 Task: Search one way flight ticket for 4 adults, 2 children, 2 infants in seat and 1 infant on lap in premium economy from State College: University Park Airport to Raleigh: Raleigh-durham International Airport on 8-5-2023. Number of bags: 1 carry on bag. Outbound departure time preference is 10:45.
Action: Mouse moved to (282, 244)
Screenshot: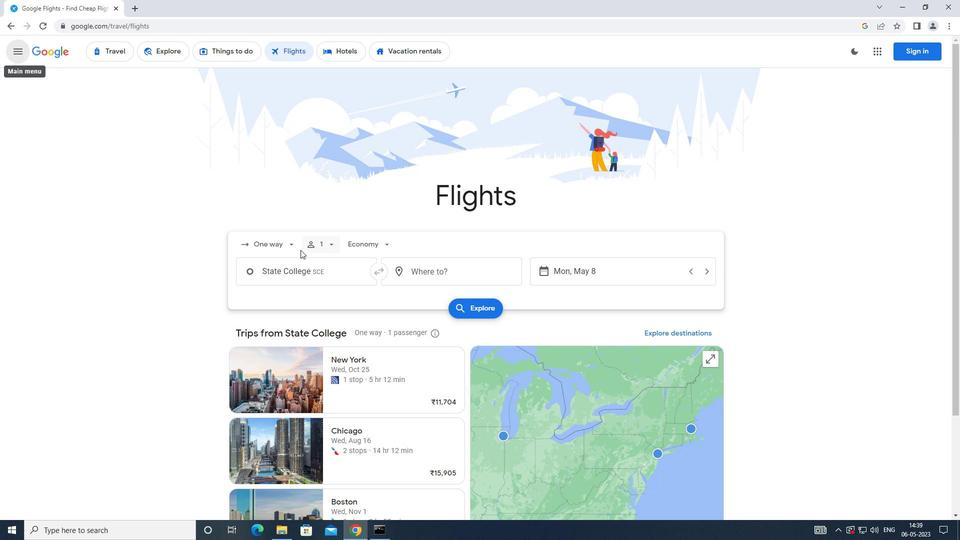 
Action: Mouse pressed left at (282, 244)
Screenshot: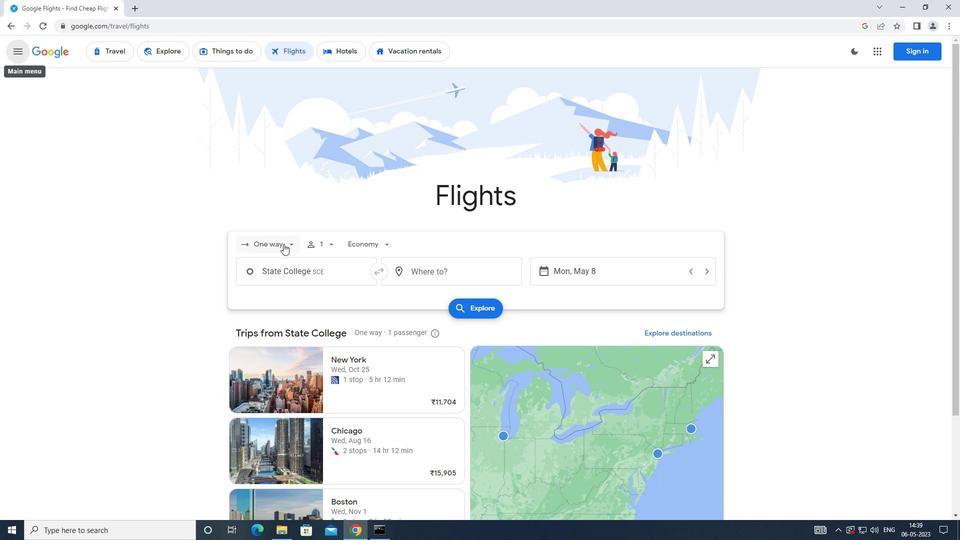 
Action: Mouse moved to (287, 291)
Screenshot: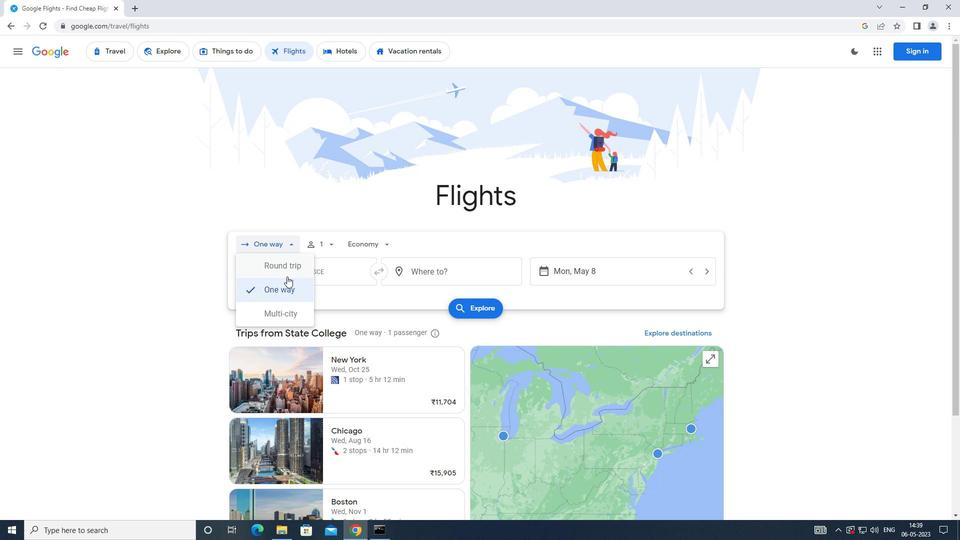 
Action: Mouse pressed left at (287, 291)
Screenshot: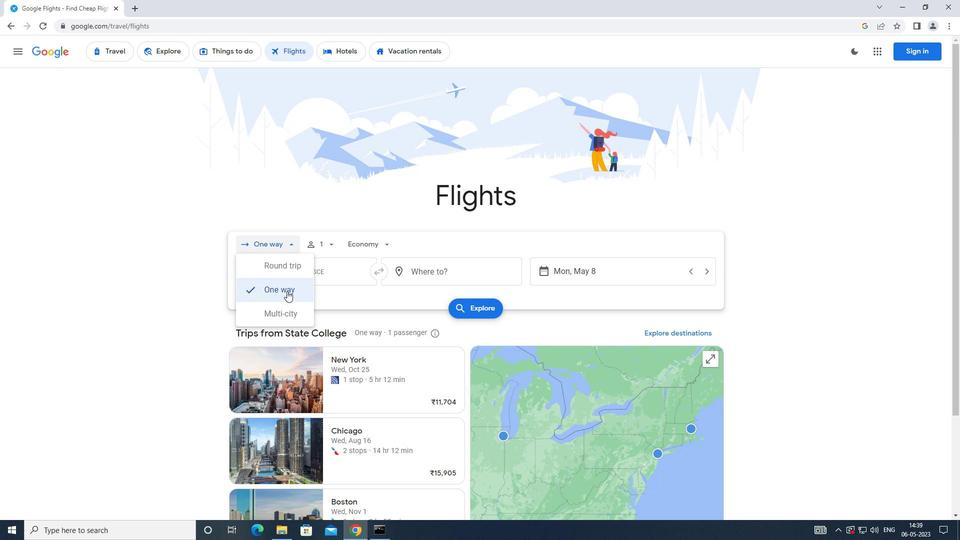 
Action: Mouse moved to (333, 244)
Screenshot: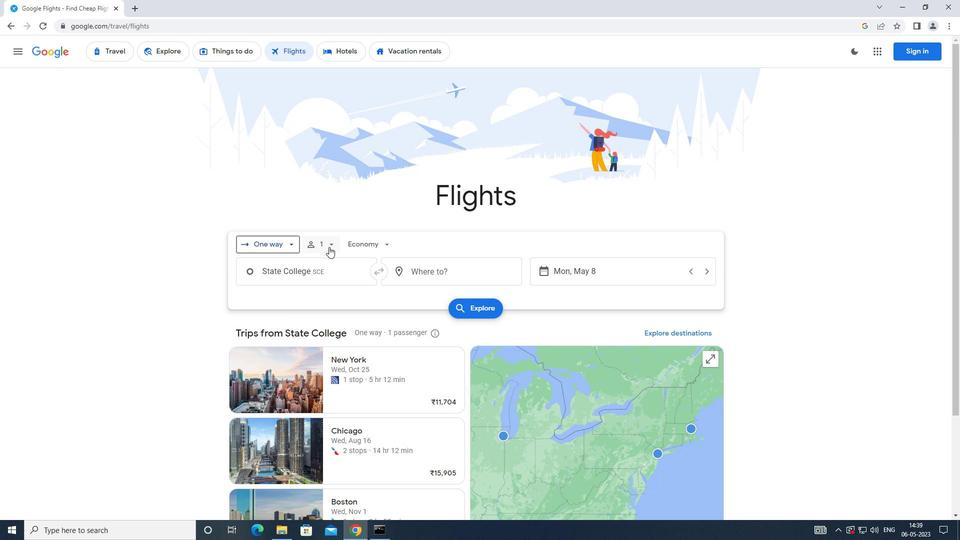 
Action: Mouse pressed left at (333, 244)
Screenshot: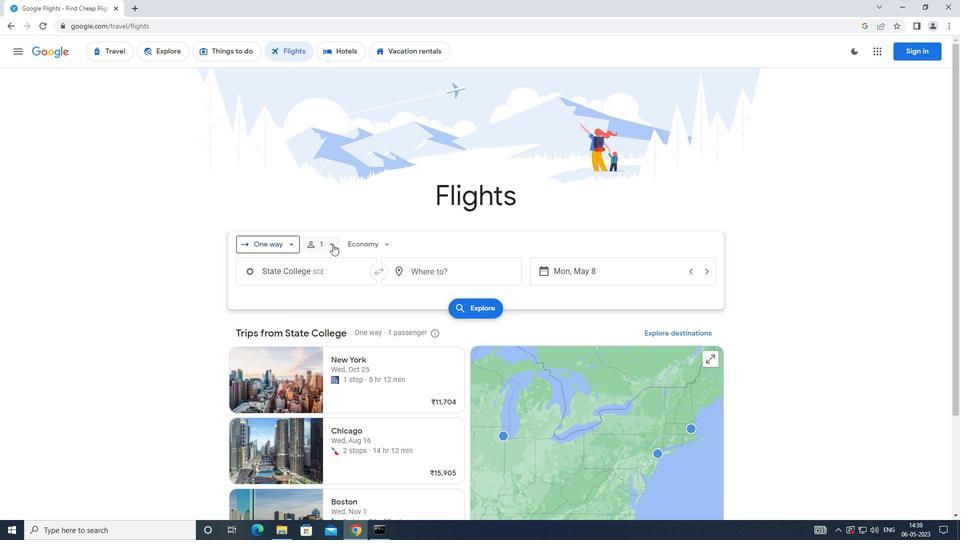 
Action: Mouse moved to (410, 272)
Screenshot: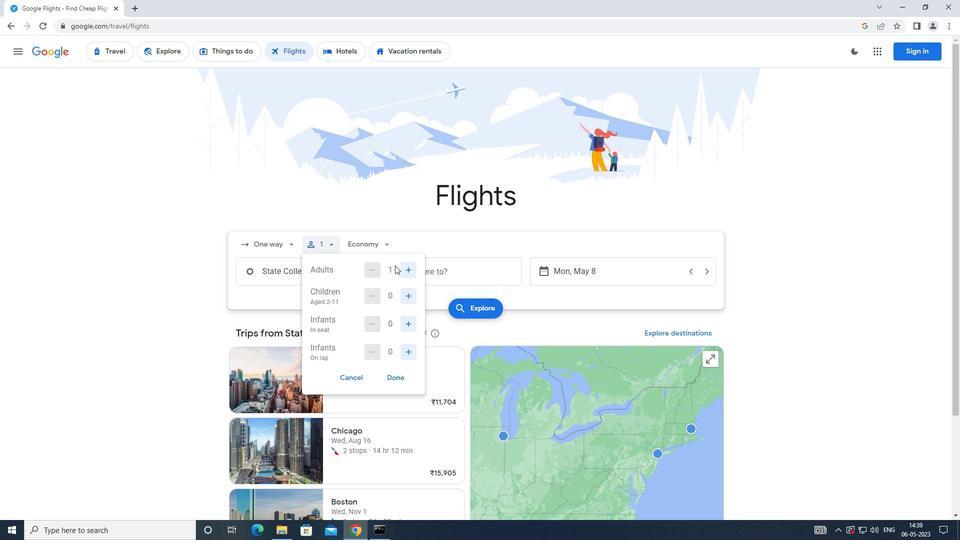 
Action: Mouse pressed left at (410, 272)
Screenshot: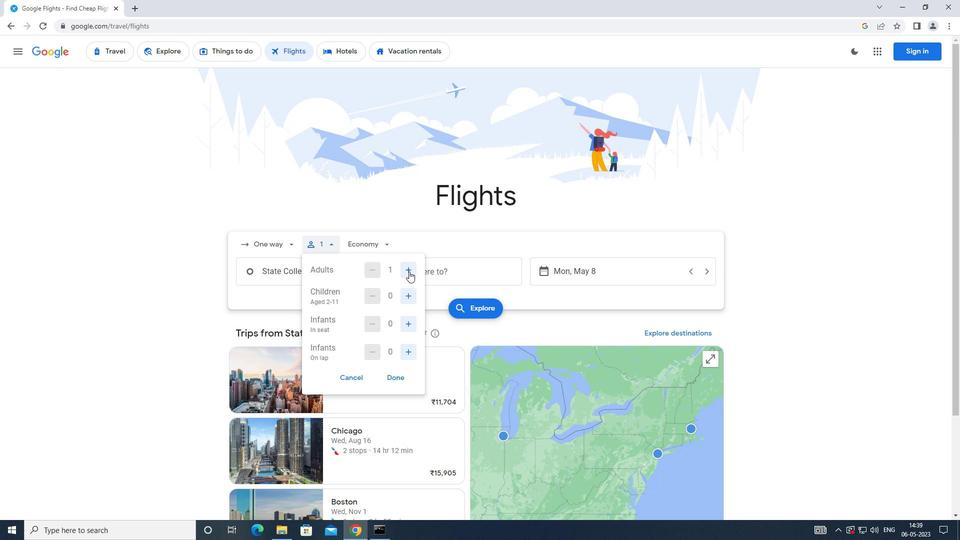 
Action: Mouse moved to (411, 273)
Screenshot: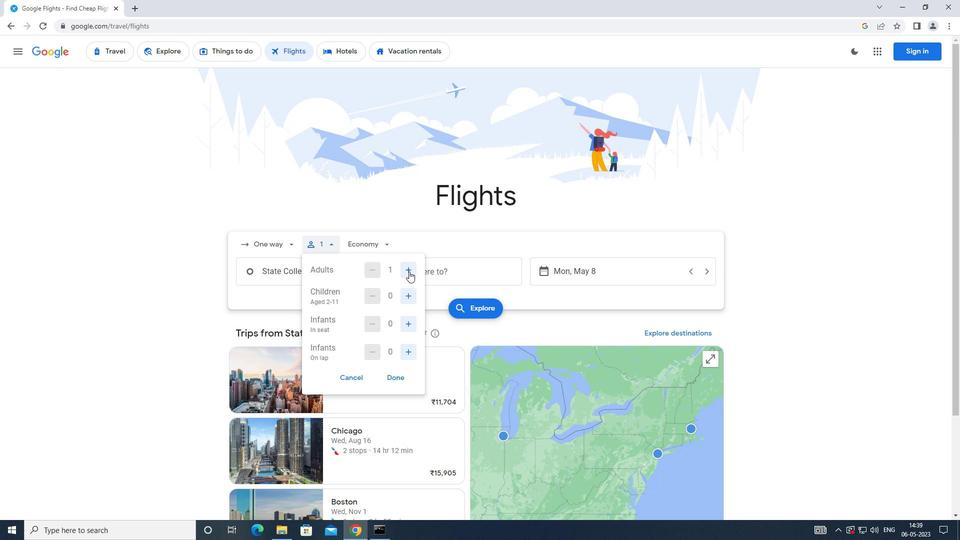 
Action: Mouse pressed left at (411, 273)
Screenshot: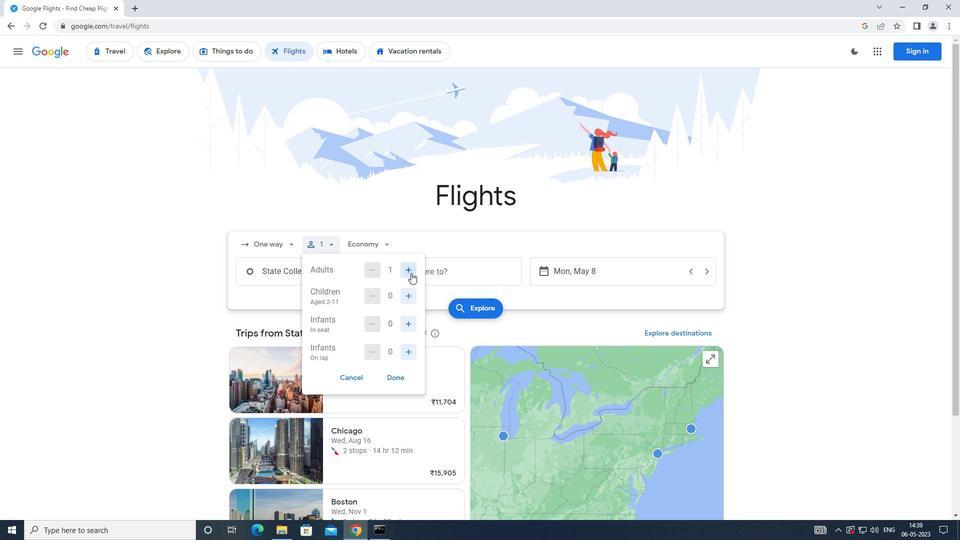 
Action: Mouse pressed left at (411, 273)
Screenshot: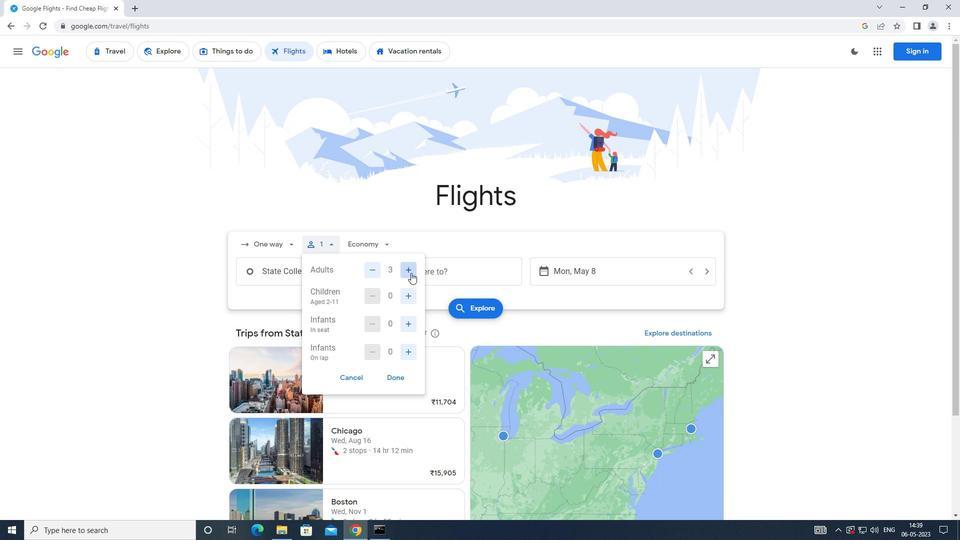 
Action: Mouse moved to (405, 296)
Screenshot: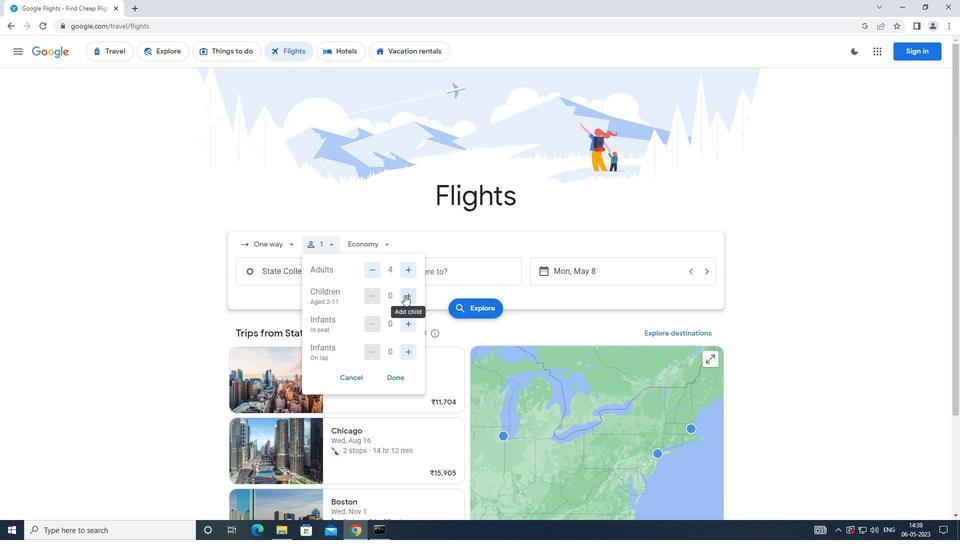 
Action: Mouse pressed left at (405, 296)
Screenshot: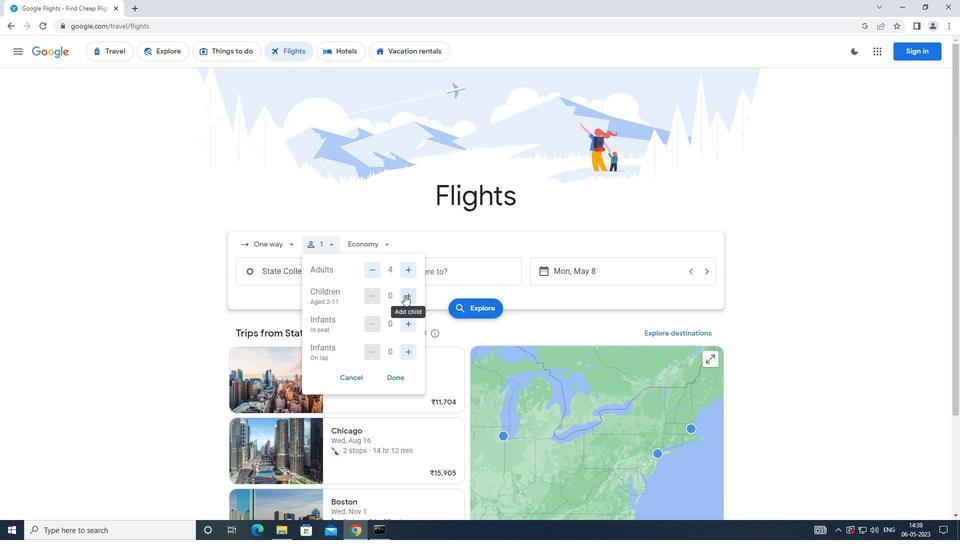 
Action: Mouse moved to (405, 296)
Screenshot: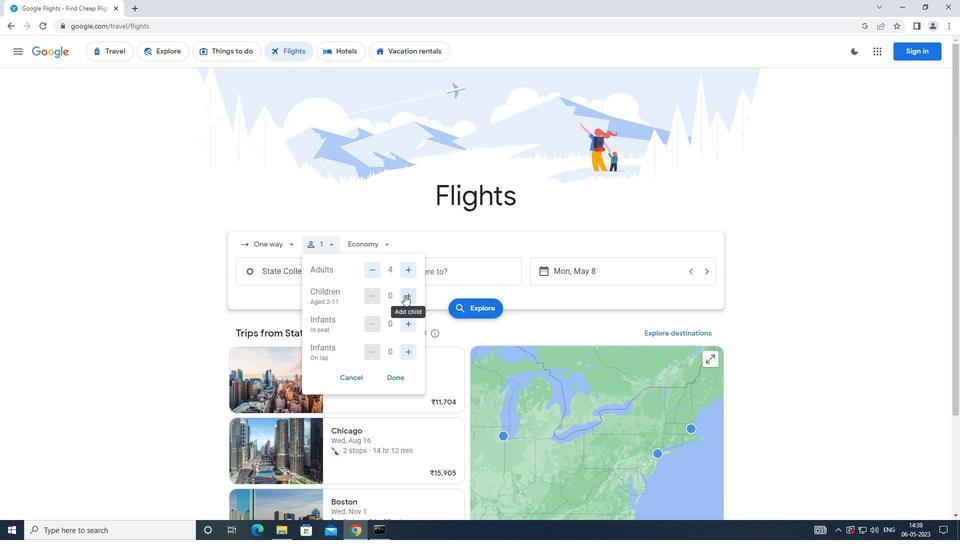 
Action: Mouse pressed left at (405, 296)
Screenshot: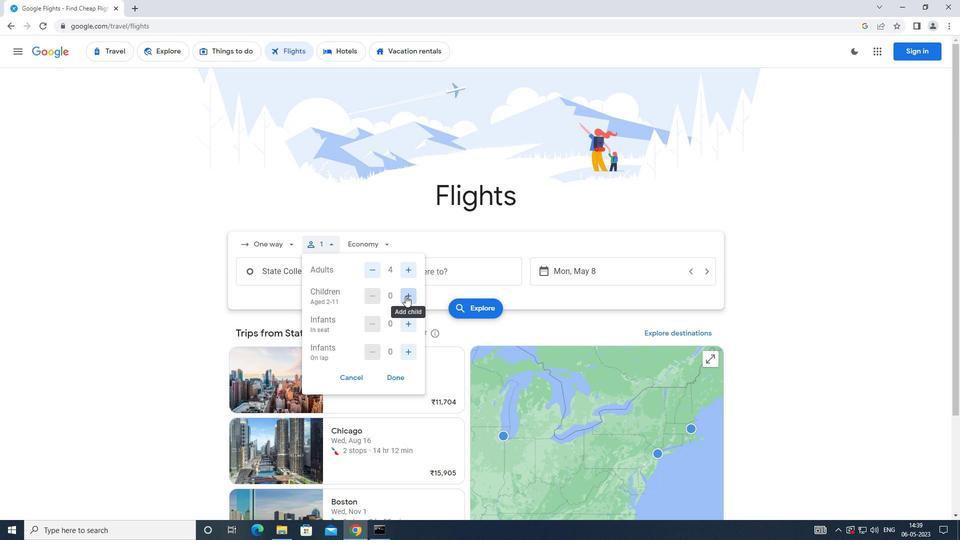 
Action: Mouse moved to (408, 318)
Screenshot: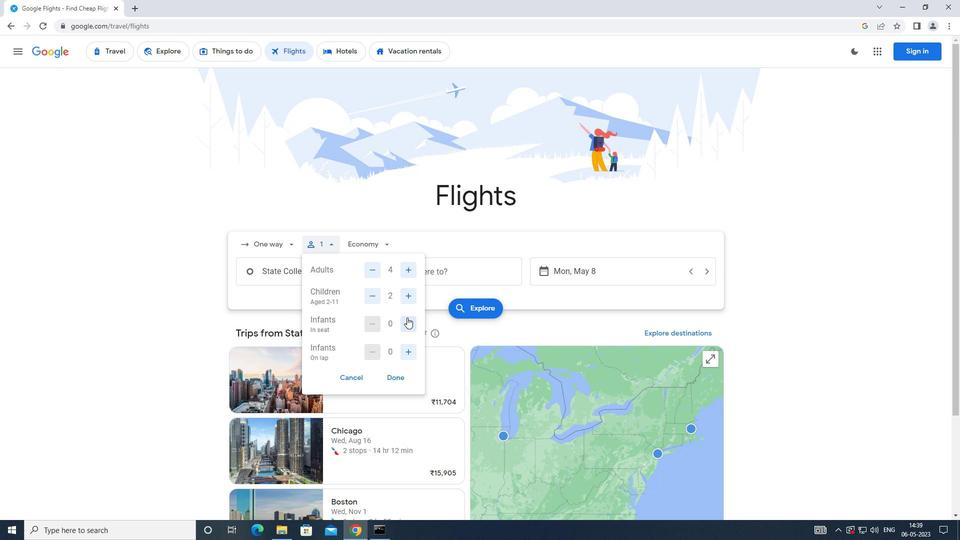 
Action: Mouse pressed left at (408, 318)
Screenshot: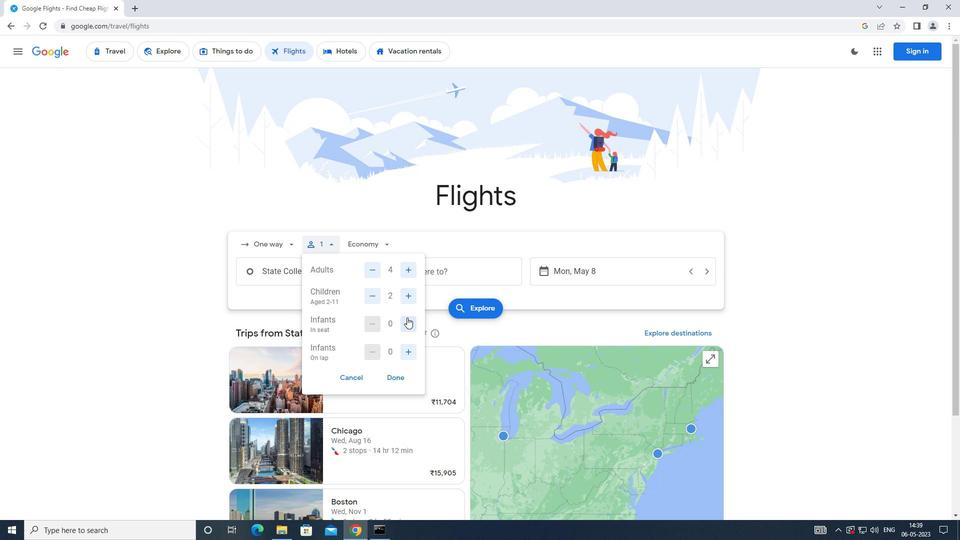 
Action: Mouse moved to (408, 318)
Screenshot: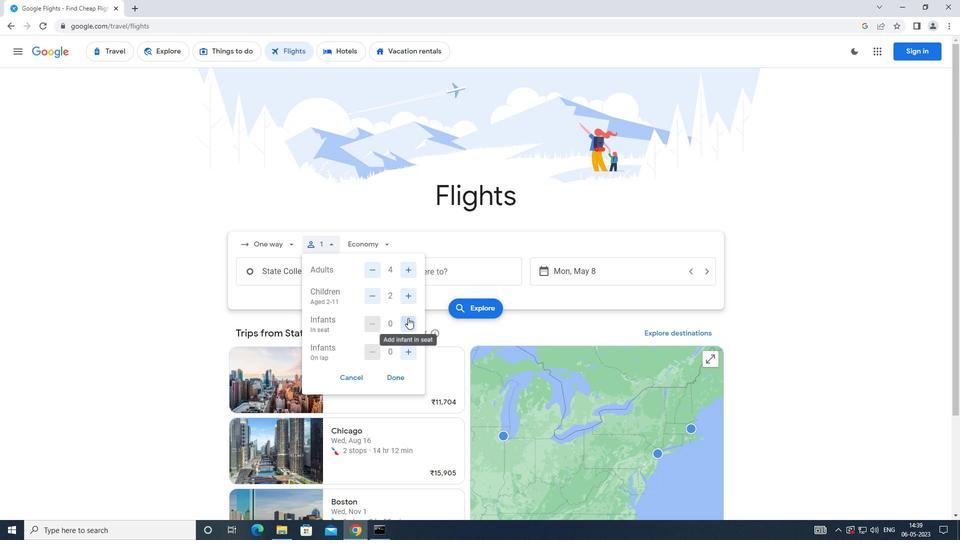 
Action: Mouse pressed left at (408, 318)
Screenshot: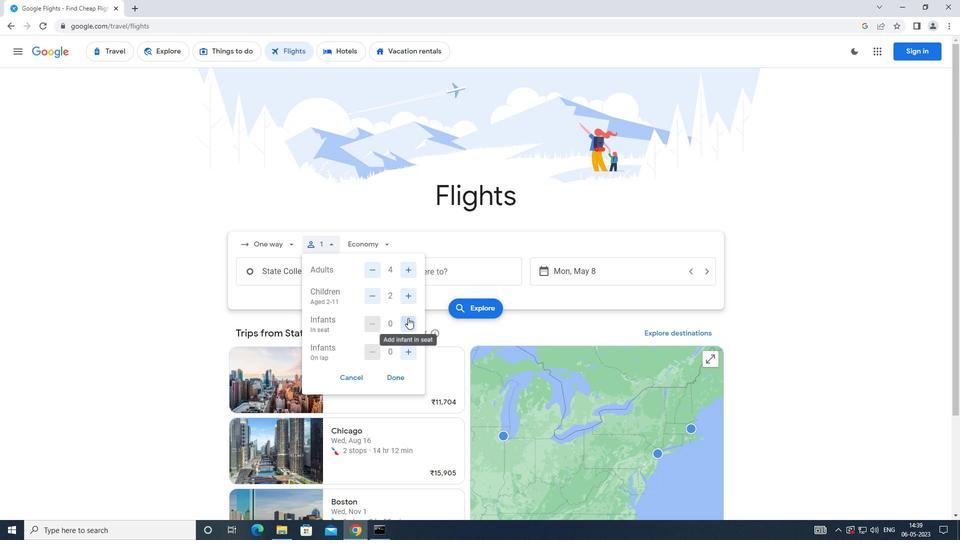 
Action: Mouse moved to (407, 351)
Screenshot: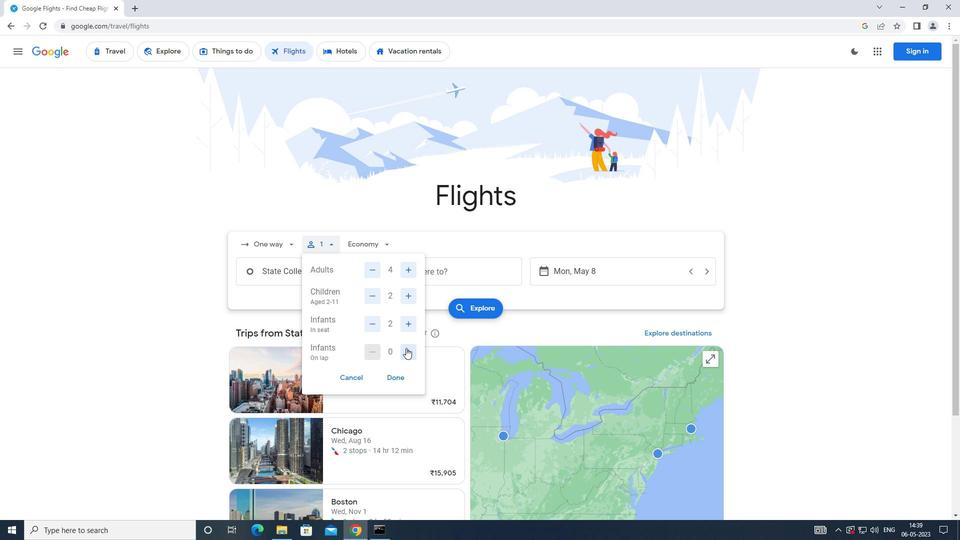
Action: Mouse pressed left at (407, 351)
Screenshot: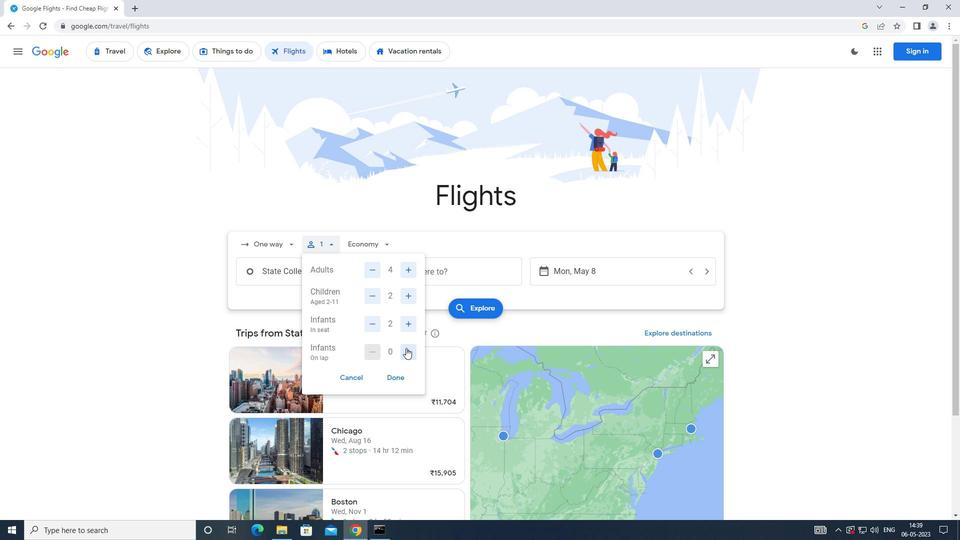 
Action: Mouse moved to (393, 373)
Screenshot: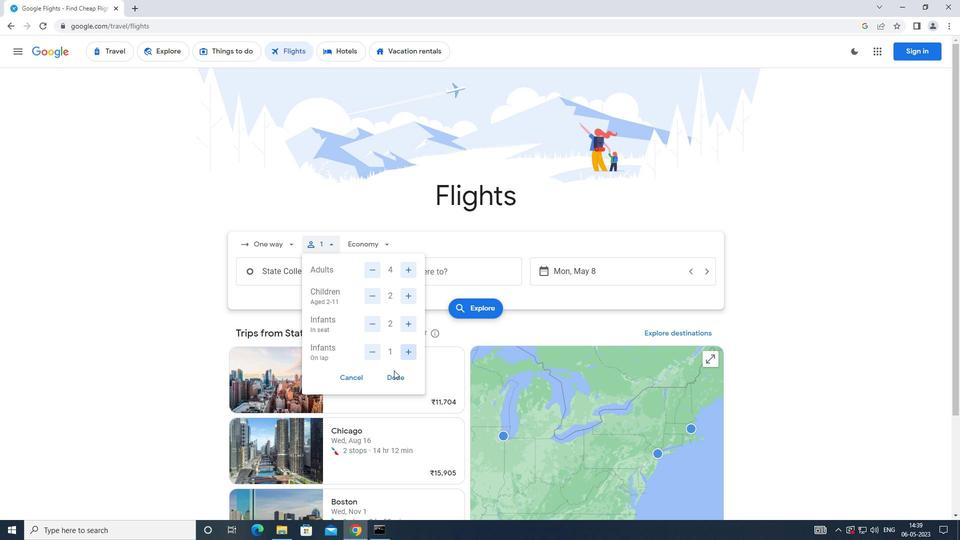 
Action: Mouse pressed left at (393, 373)
Screenshot: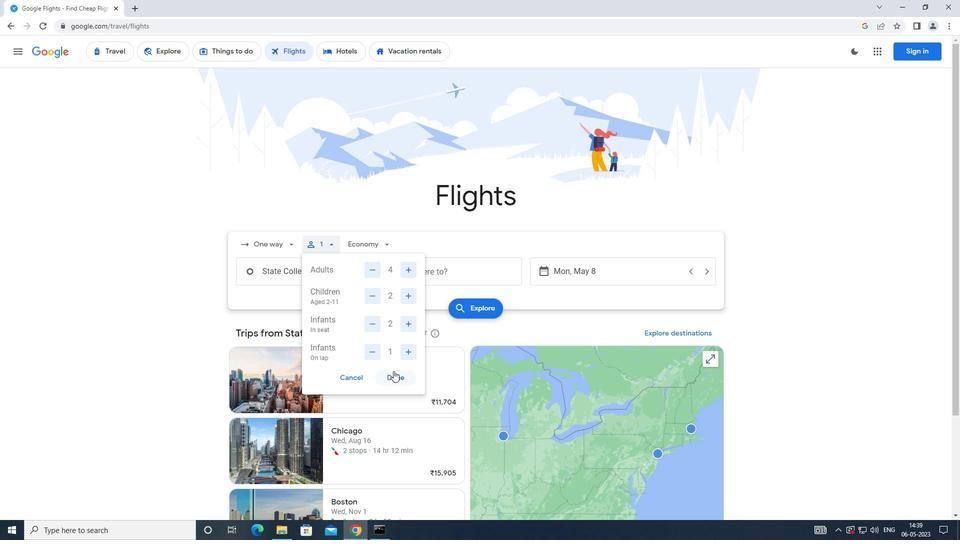 
Action: Mouse moved to (379, 248)
Screenshot: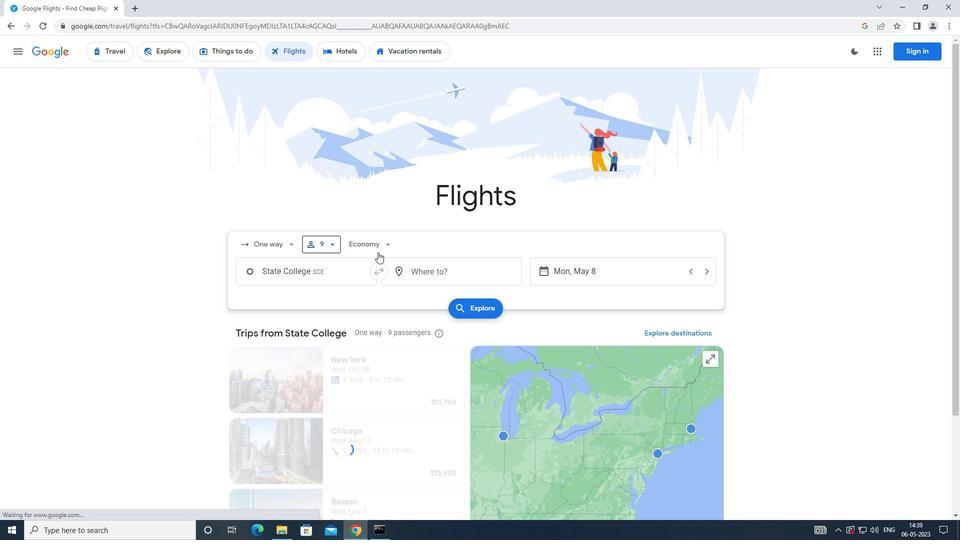 
Action: Mouse pressed left at (379, 248)
Screenshot: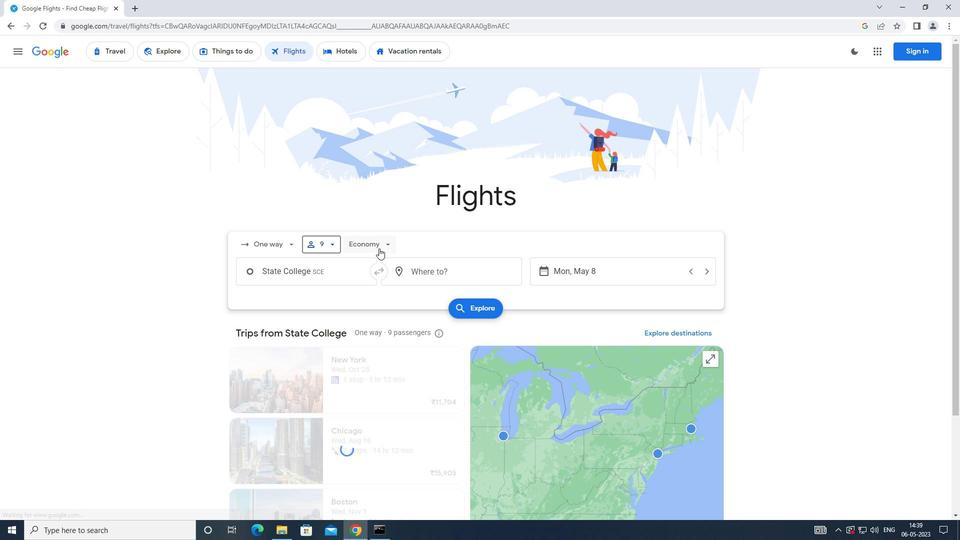 
Action: Mouse moved to (390, 286)
Screenshot: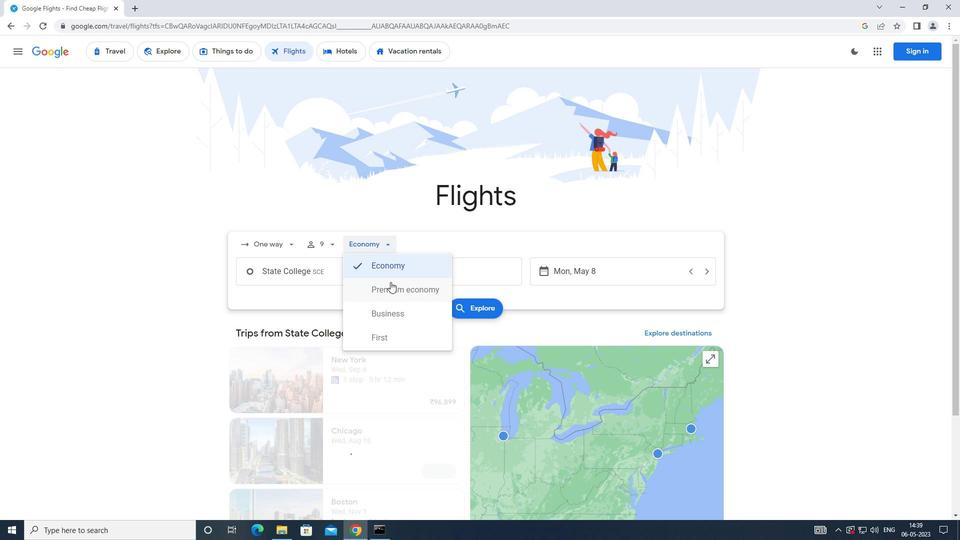 
Action: Mouse pressed left at (390, 286)
Screenshot: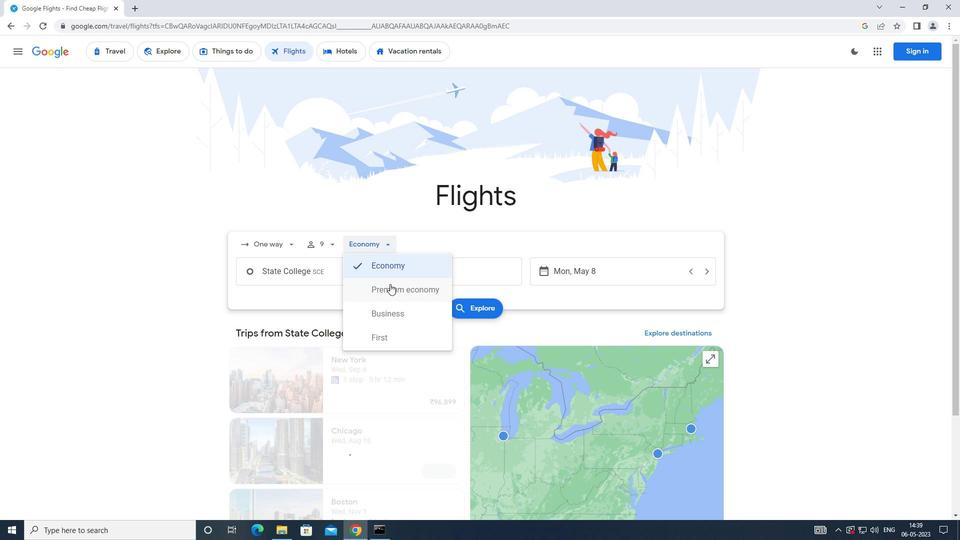 
Action: Mouse moved to (325, 269)
Screenshot: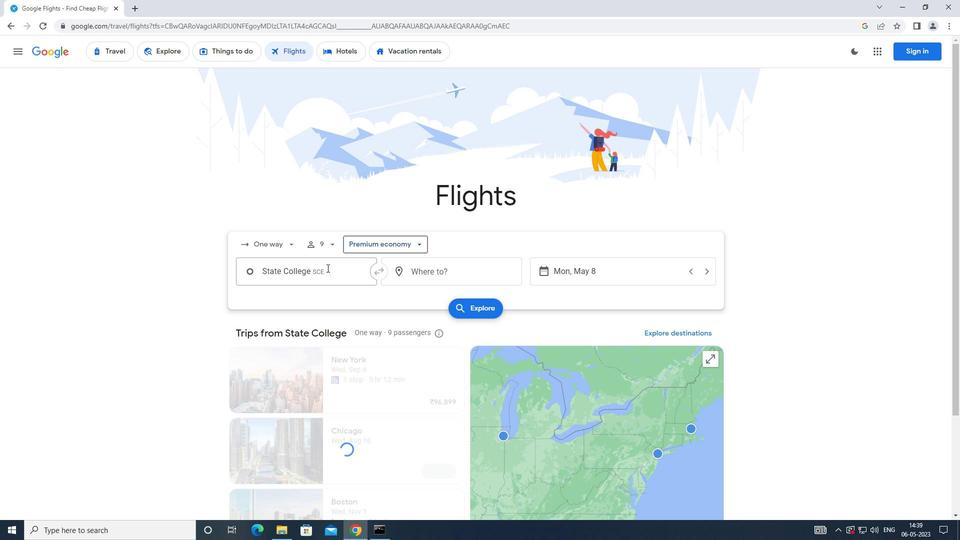 
Action: Mouse pressed left at (325, 269)
Screenshot: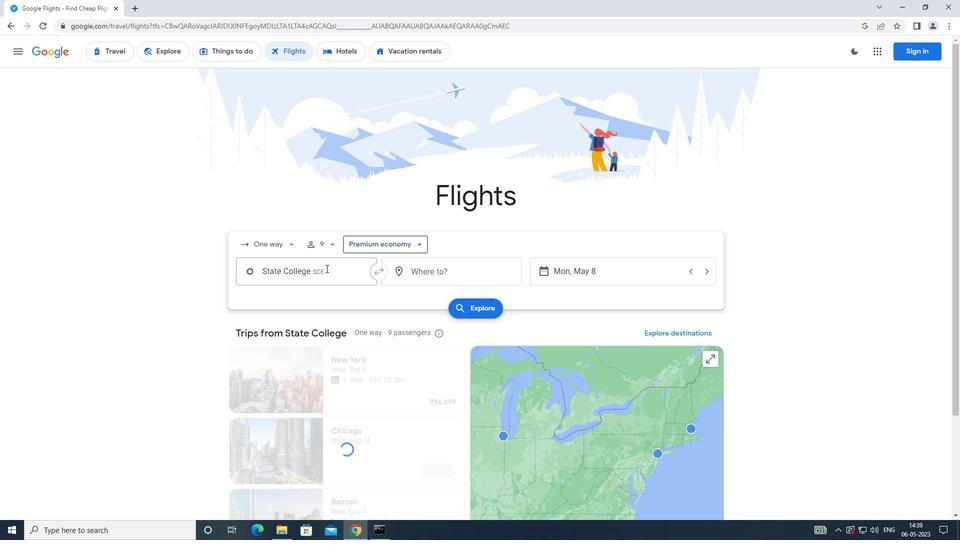 
Action: Mouse moved to (334, 270)
Screenshot: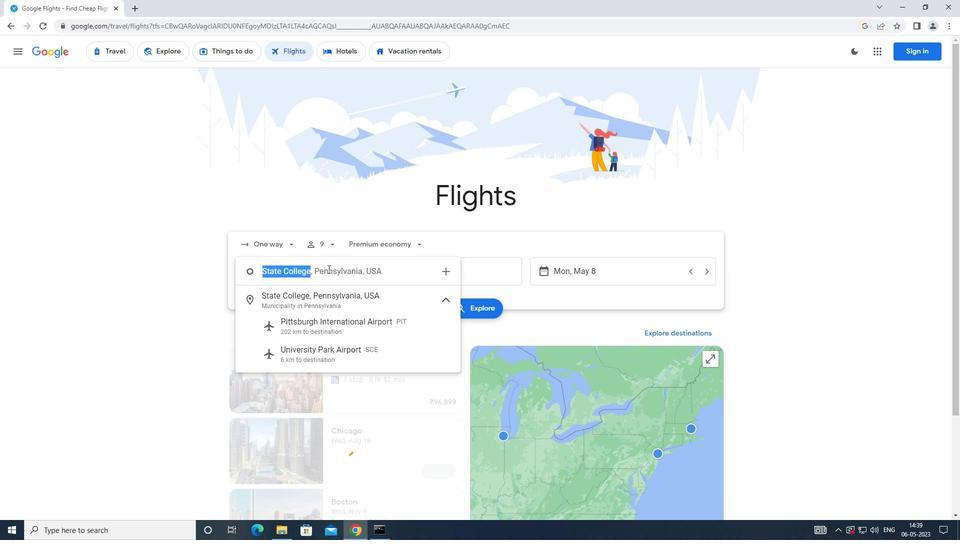 
Action: Key pressed <Key.caps_lock>u<Key.caps_lock>niversity
Screenshot: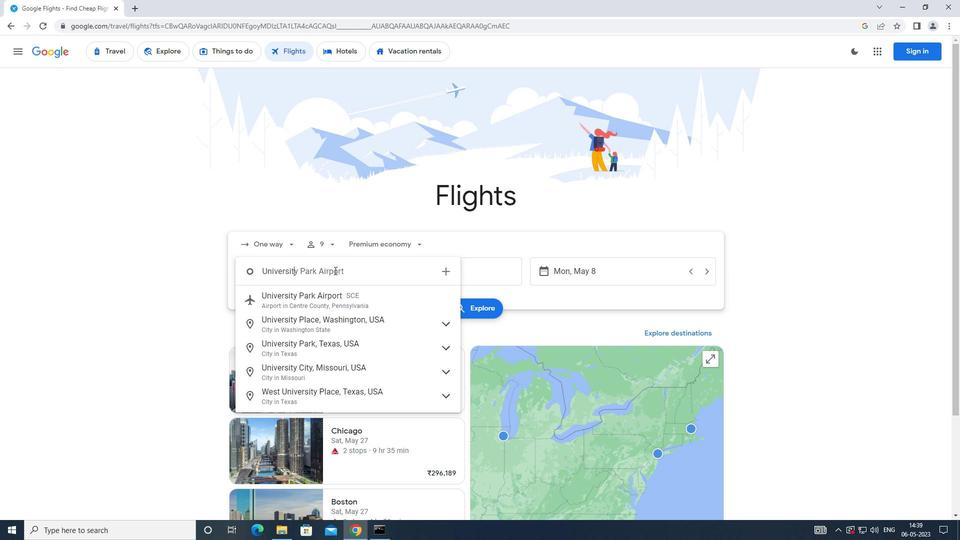 
Action: Mouse moved to (330, 298)
Screenshot: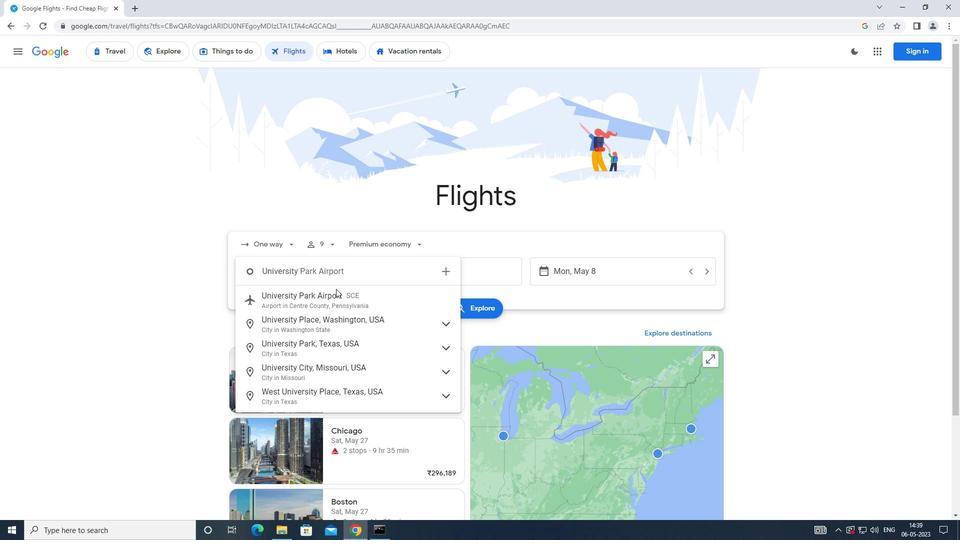 
Action: Mouse pressed left at (330, 298)
Screenshot: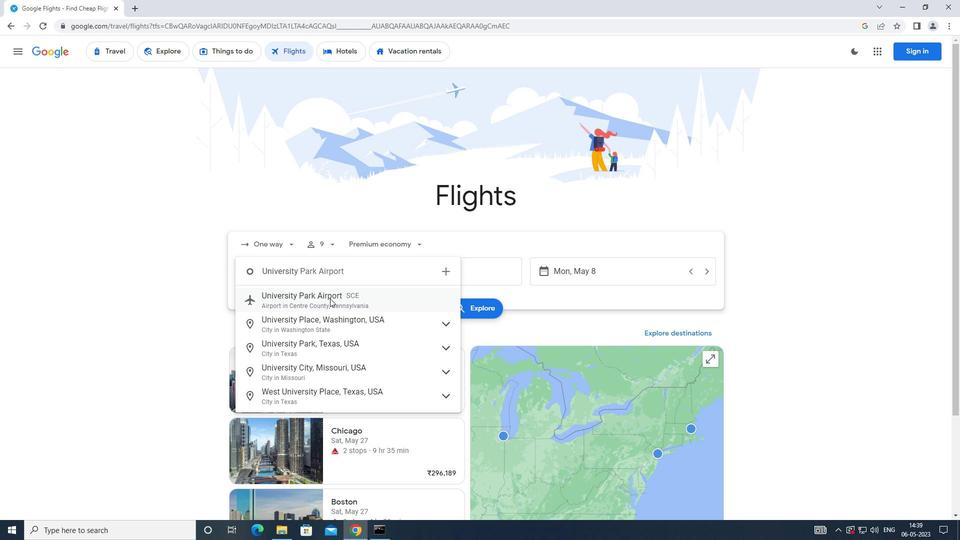 
Action: Mouse moved to (446, 278)
Screenshot: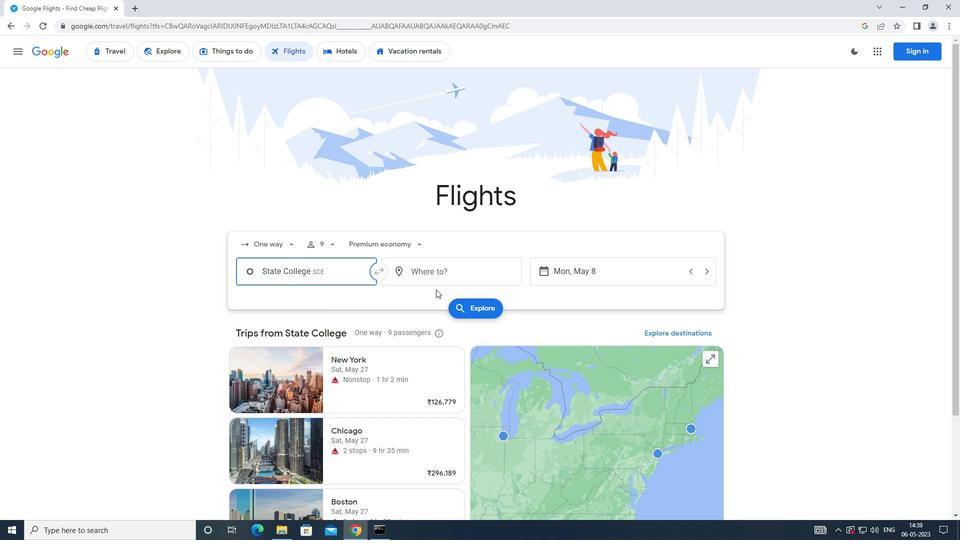 
Action: Mouse pressed left at (446, 278)
Screenshot: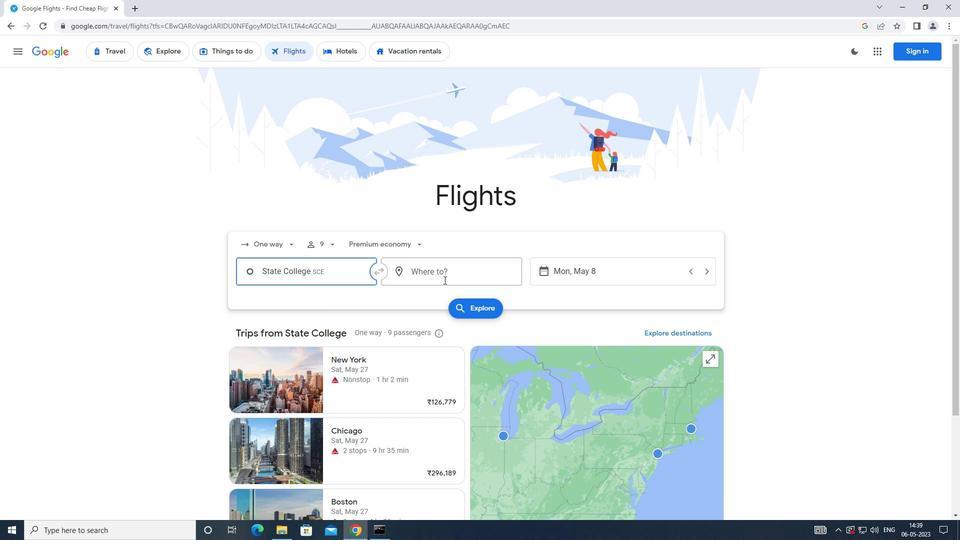 
Action: Mouse moved to (419, 392)
Screenshot: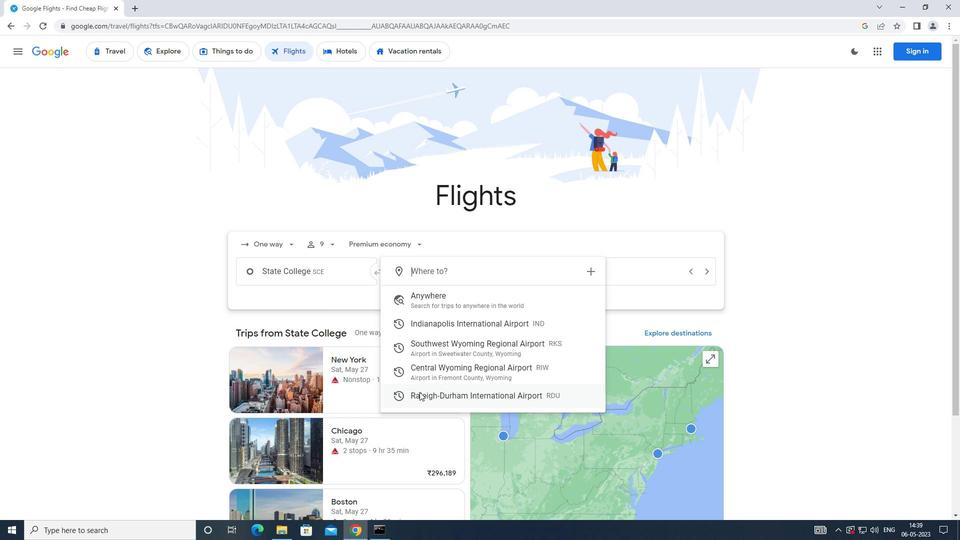 
Action: Mouse pressed left at (419, 392)
Screenshot: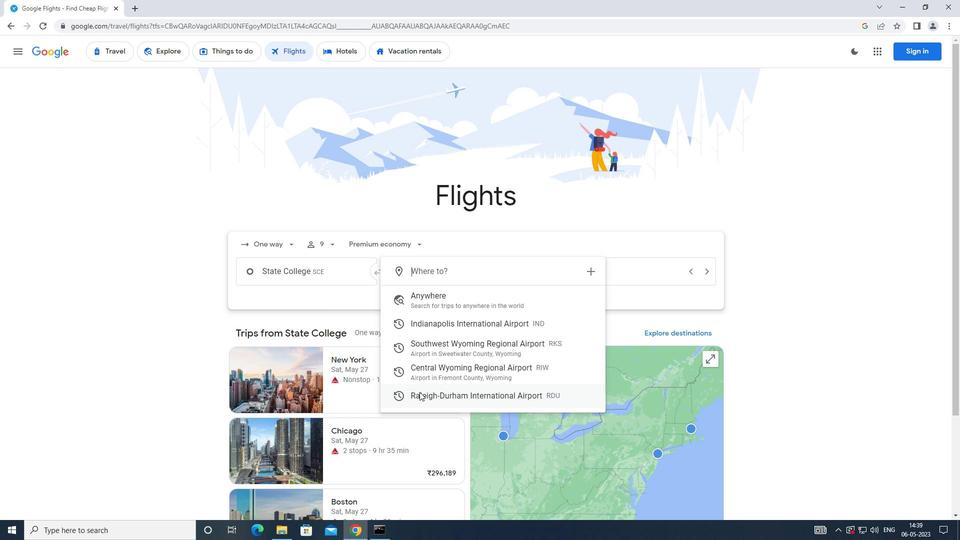 
Action: Mouse moved to (548, 275)
Screenshot: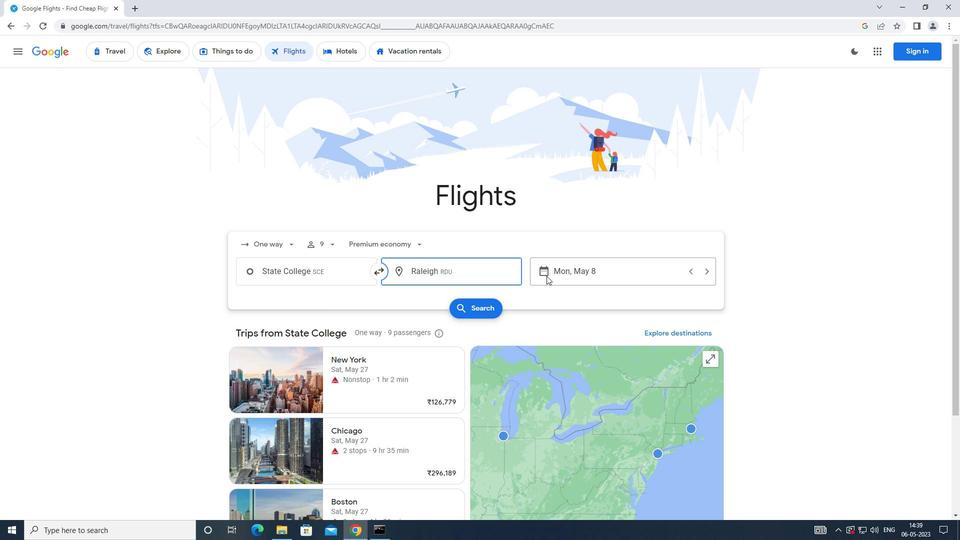 
Action: Mouse pressed left at (548, 275)
Screenshot: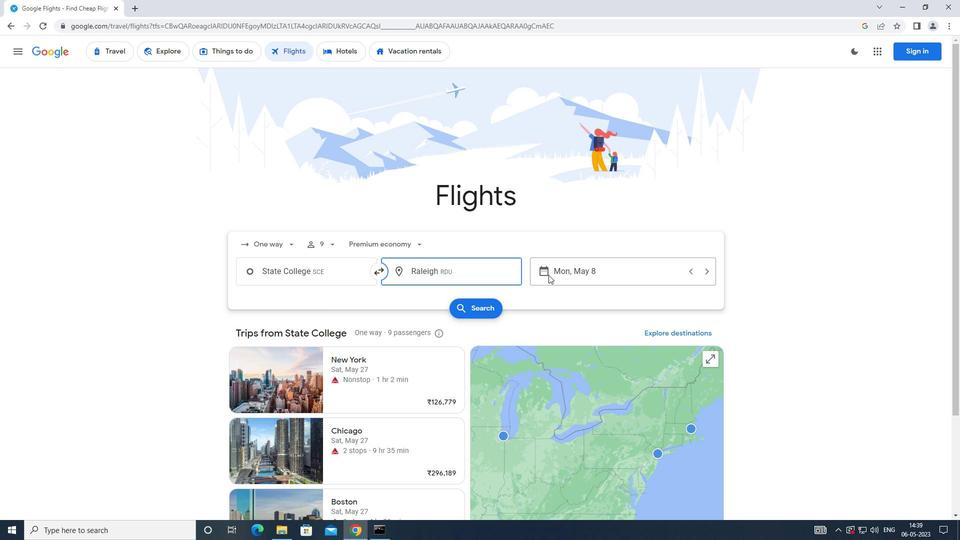 
Action: Mouse moved to (382, 351)
Screenshot: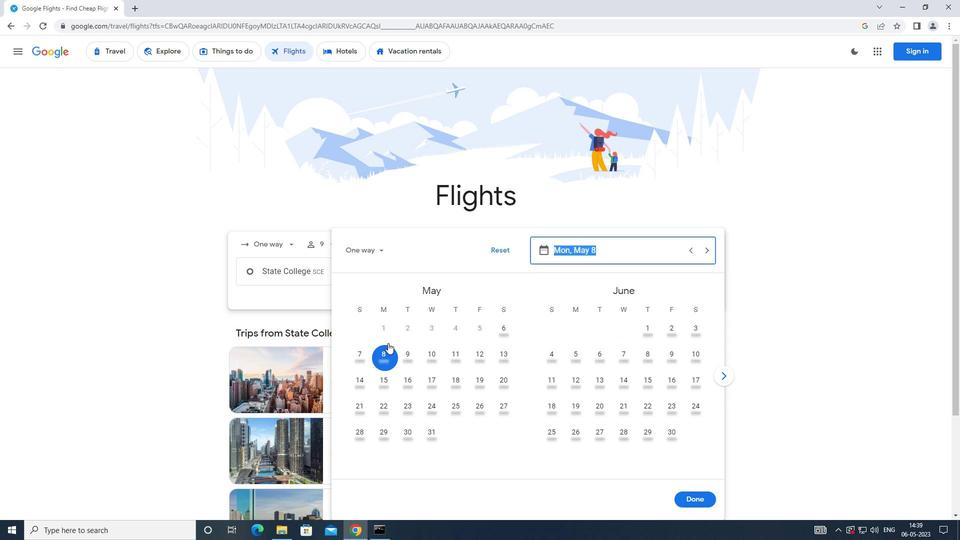 
Action: Mouse pressed left at (382, 351)
Screenshot: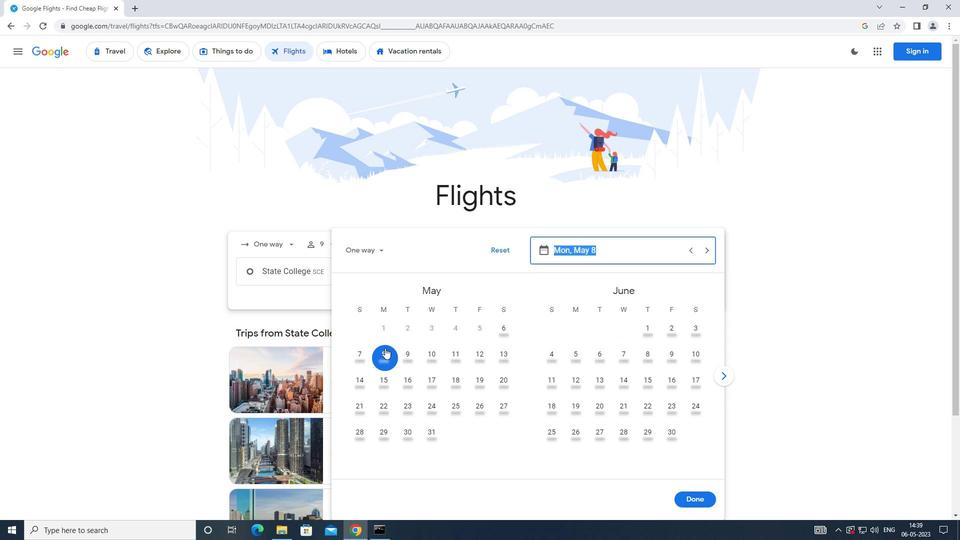 
Action: Mouse moved to (693, 495)
Screenshot: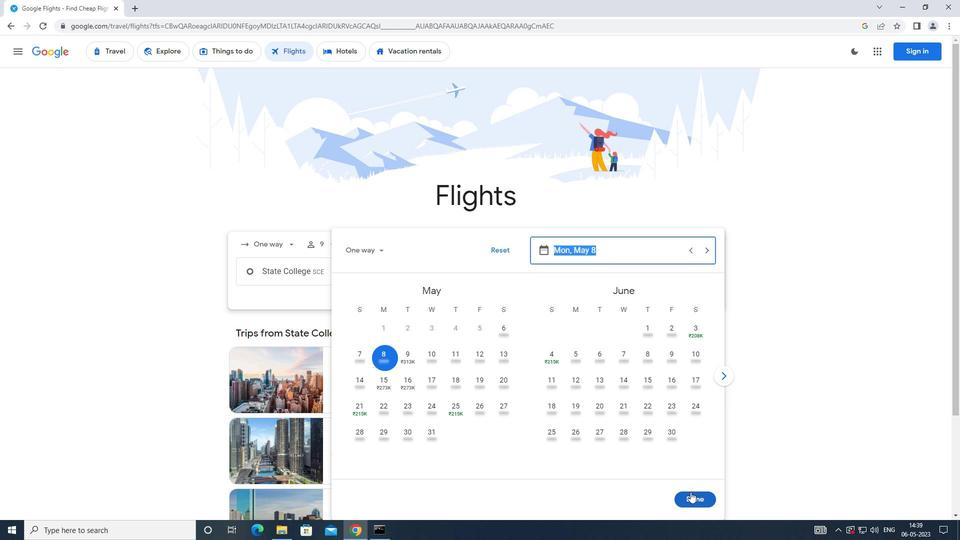 
Action: Mouse pressed left at (693, 495)
Screenshot: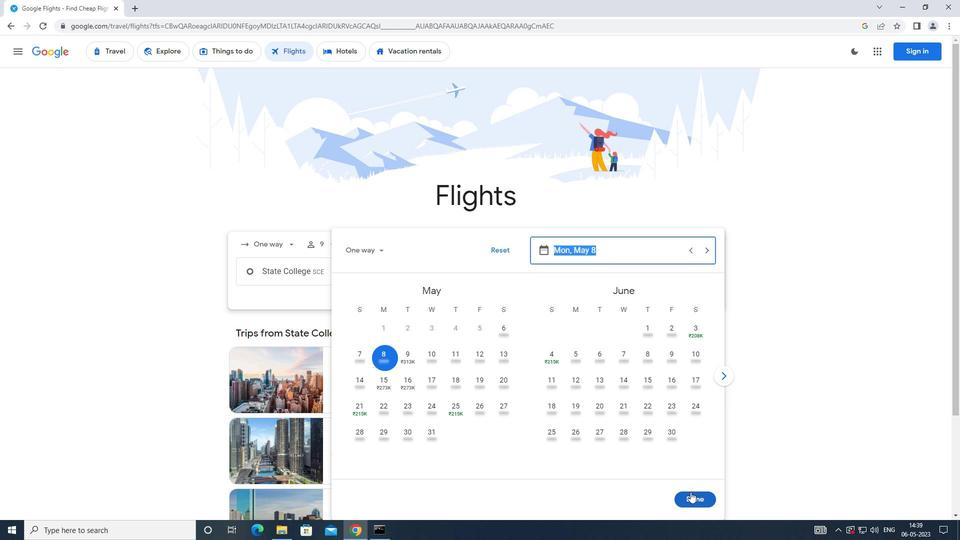 
Action: Mouse moved to (469, 316)
Screenshot: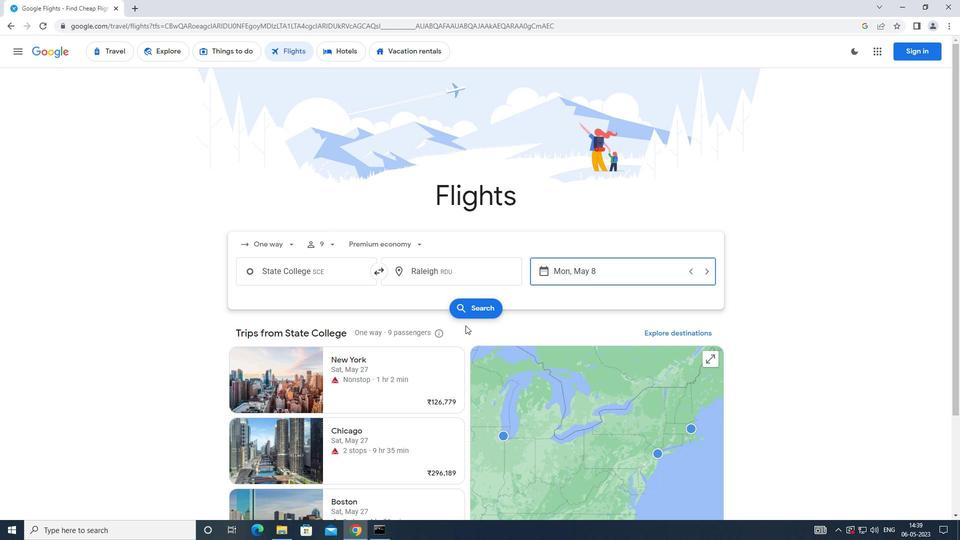 
Action: Mouse pressed left at (469, 316)
Screenshot: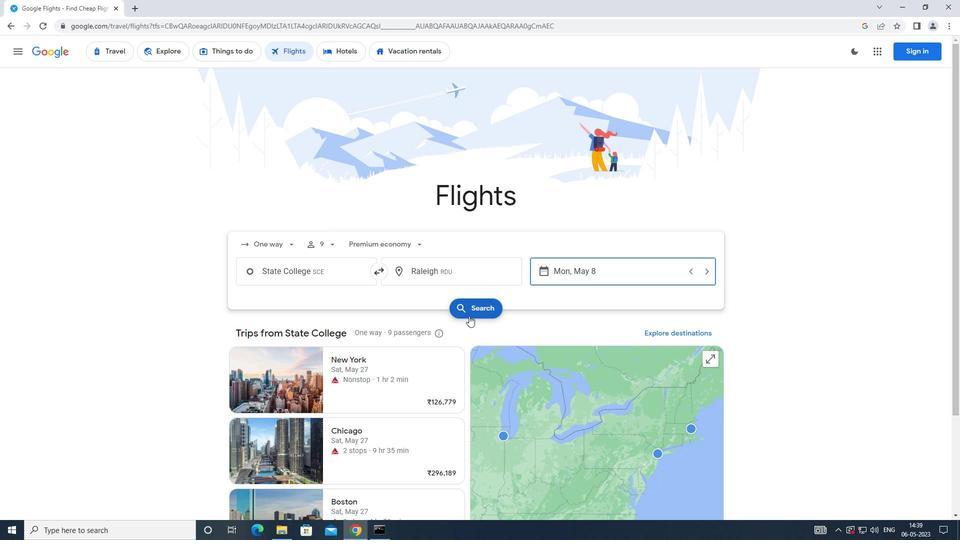 
Action: Mouse moved to (259, 145)
Screenshot: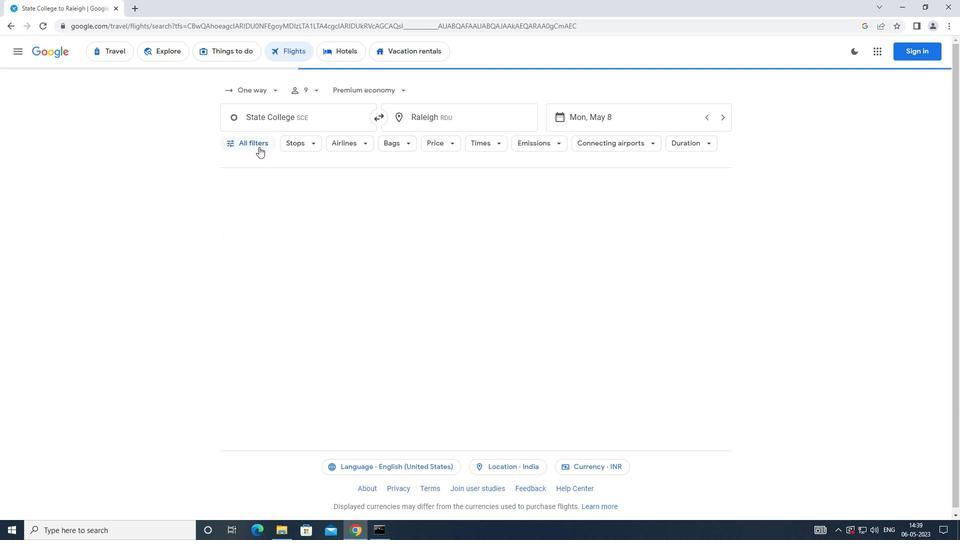 
Action: Mouse pressed left at (259, 145)
Screenshot: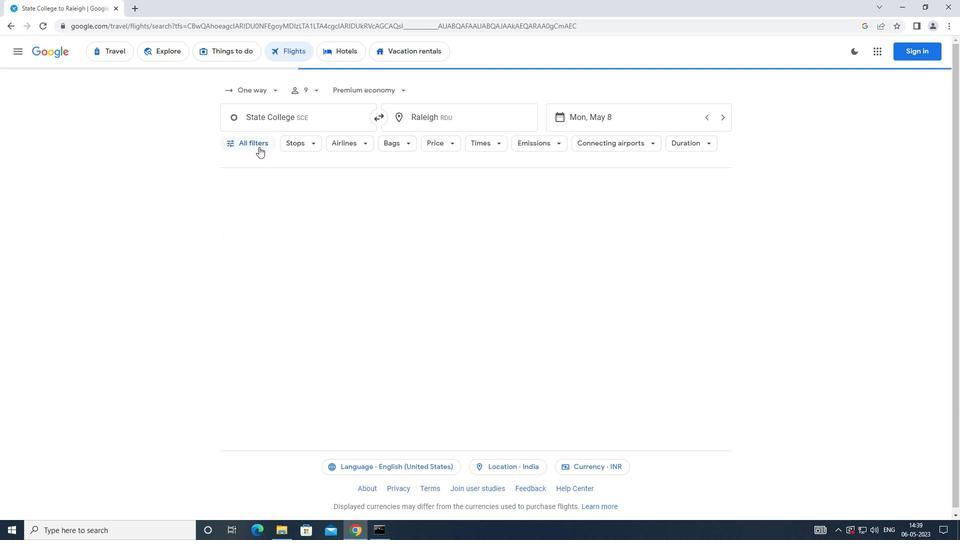 
Action: Mouse moved to (301, 287)
Screenshot: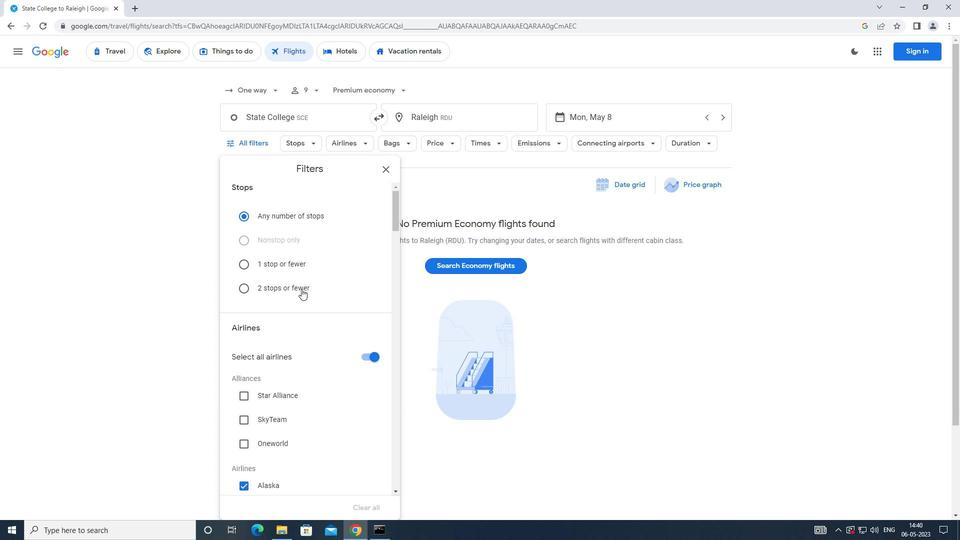 
Action: Mouse scrolled (301, 287) with delta (0, 0)
Screenshot: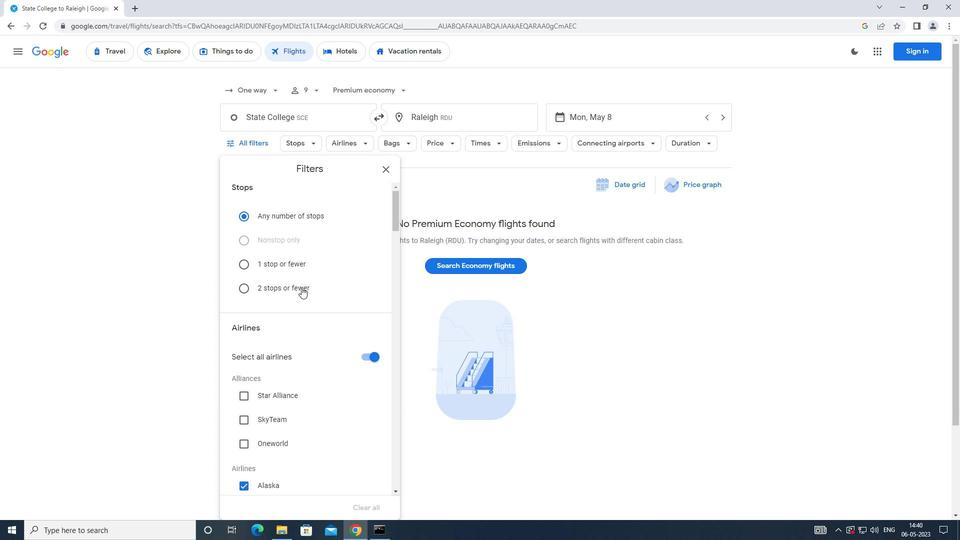
Action: Mouse scrolled (301, 287) with delta (0, 0)
Screenshot: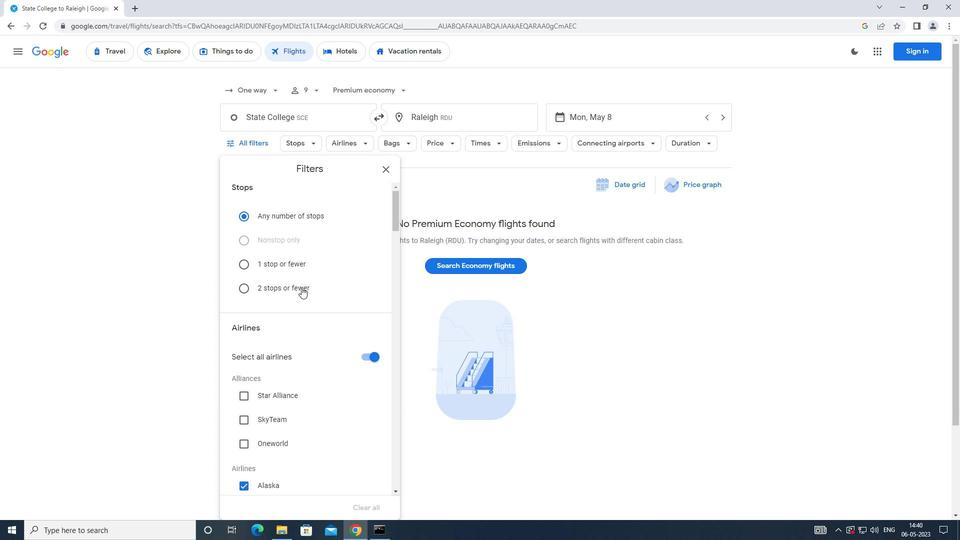 
Action: Mouse scrolled (301, 287) with delta (0, 0)
Screenshot: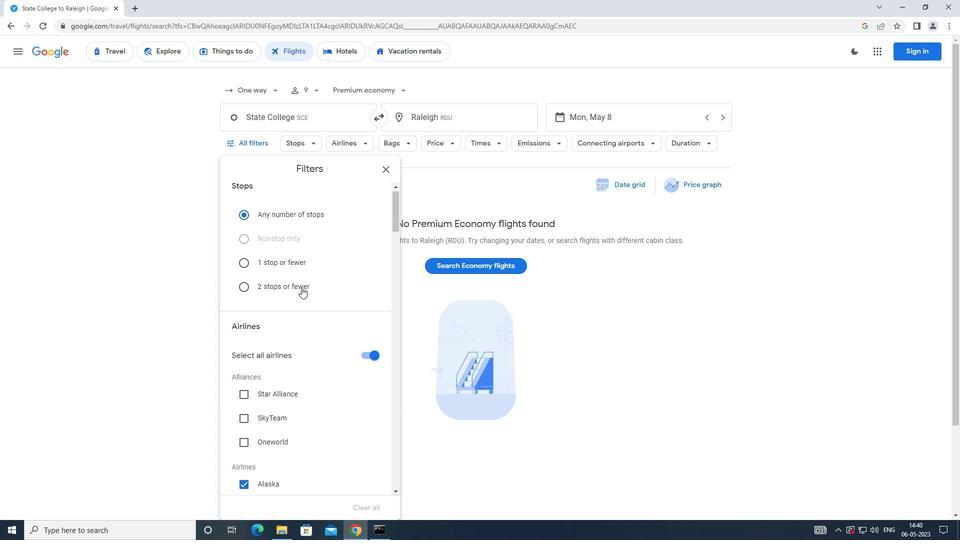 
Action: Mouse moved to (371, 205)
Screenshot: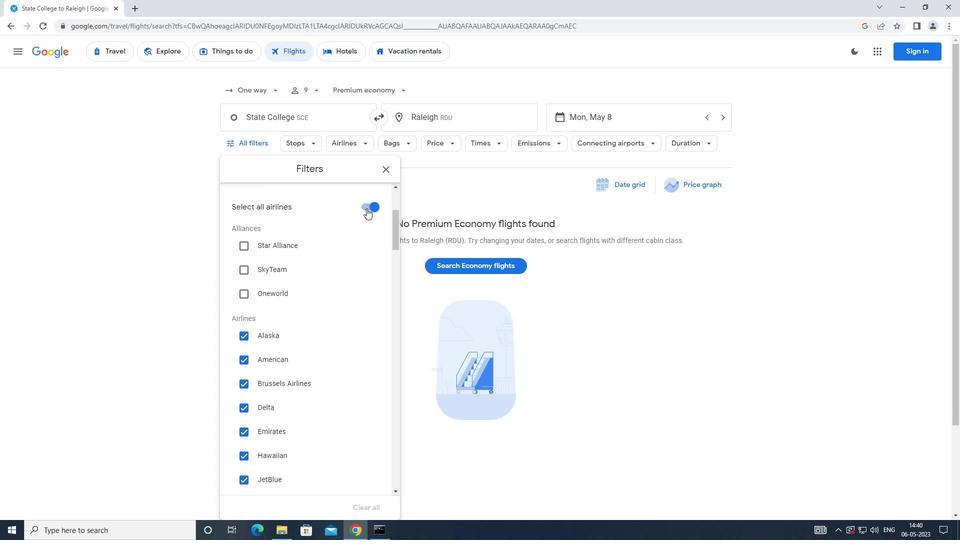 
Action: Mouse pressed left at (371, 205)
Screenshot: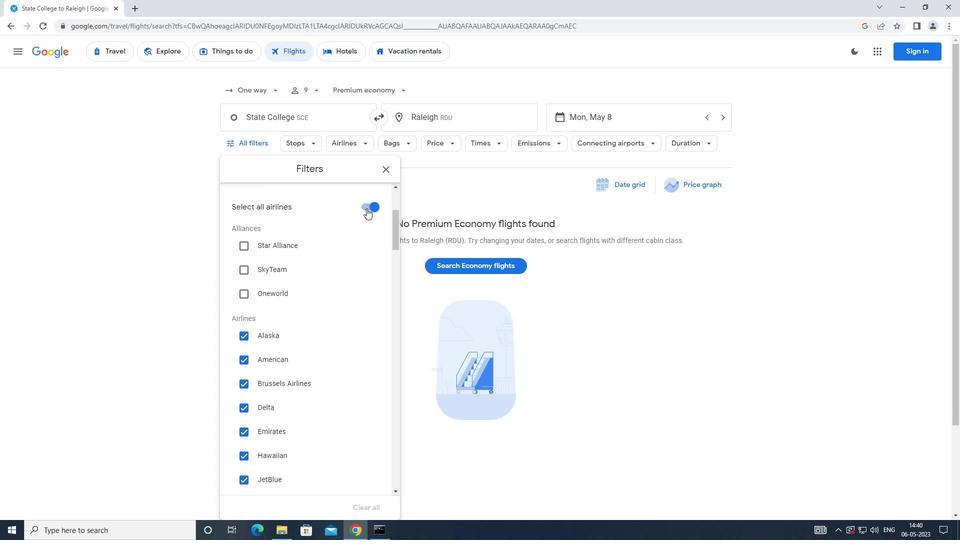 
Action: Mouse moved to (332, 255)
Screenshot: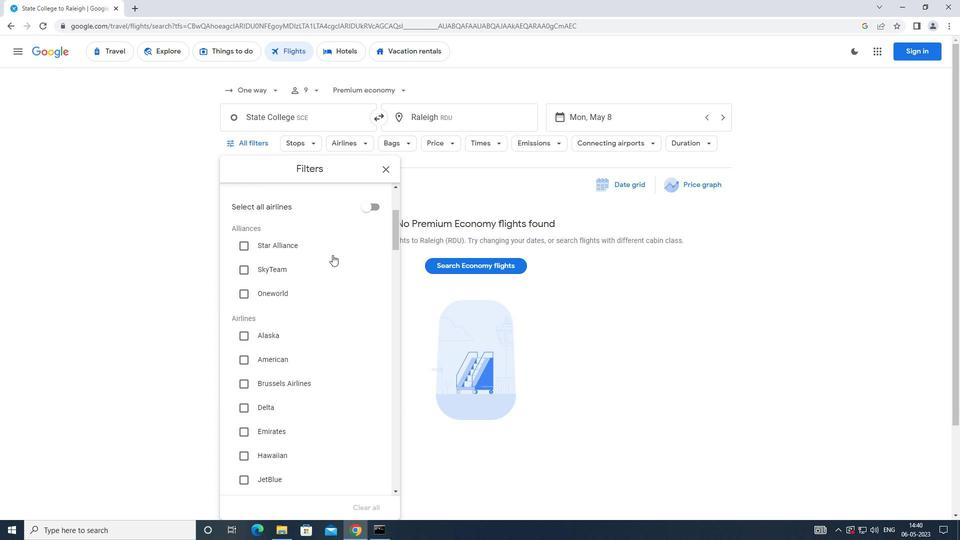 
Action: Mouse scrolled (332, 254) with delta (0, 0)
Screenshot: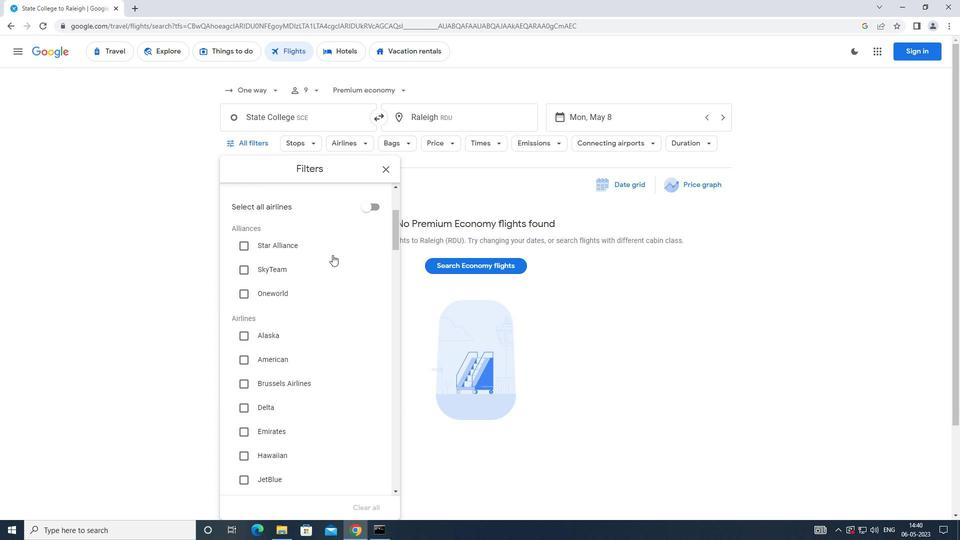 
Action: Mouse moved to (332, 255)
Screenshot: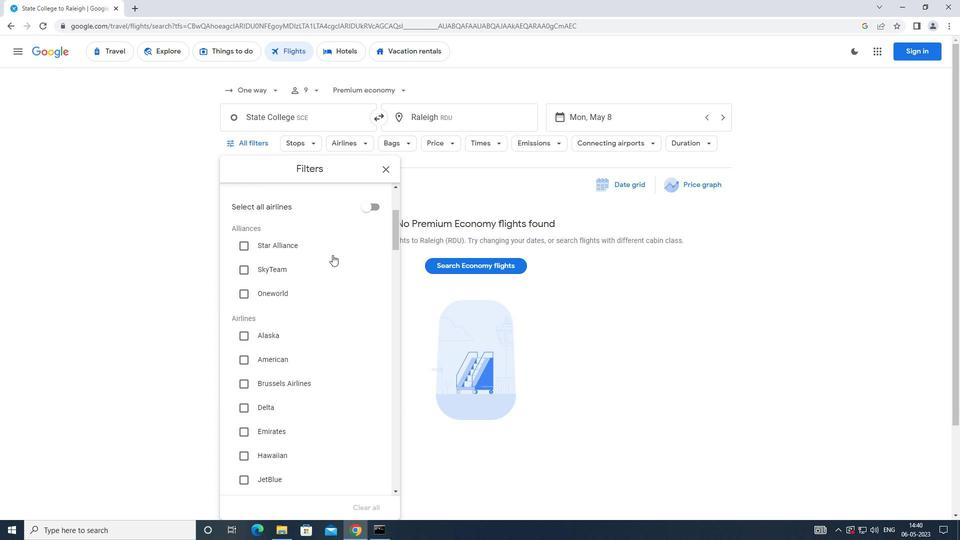 
Action: Mouse scrolled (332, 255) with delta (0, 0)
Screenshot: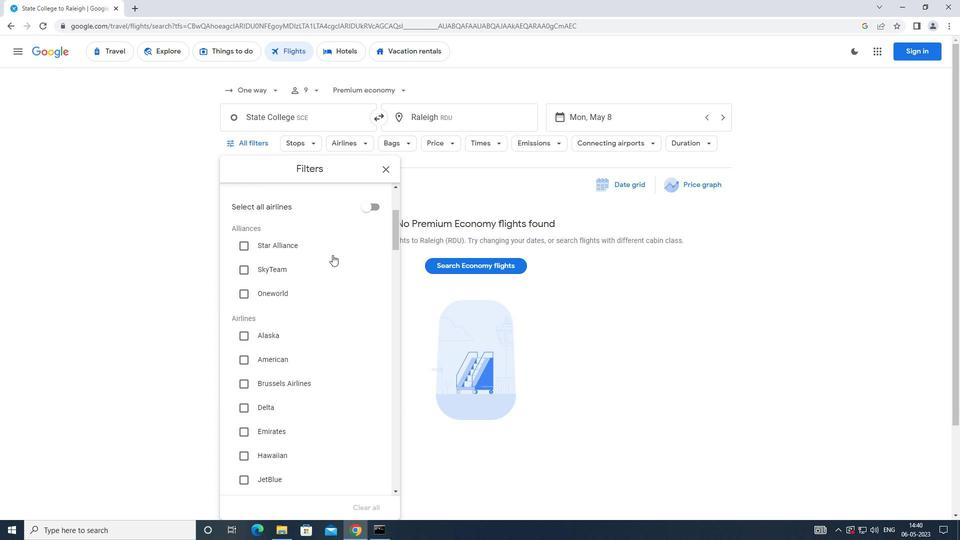 
Action: Mouse moved to (332, 256)
Screenshot: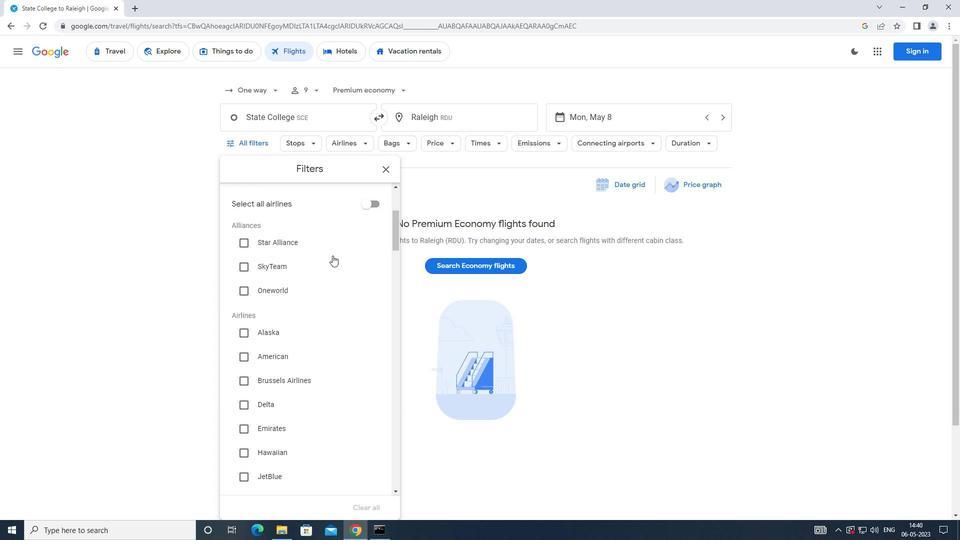
Action: Mouse scrolled (332, 255) with delta (0, 0)
Screenshot: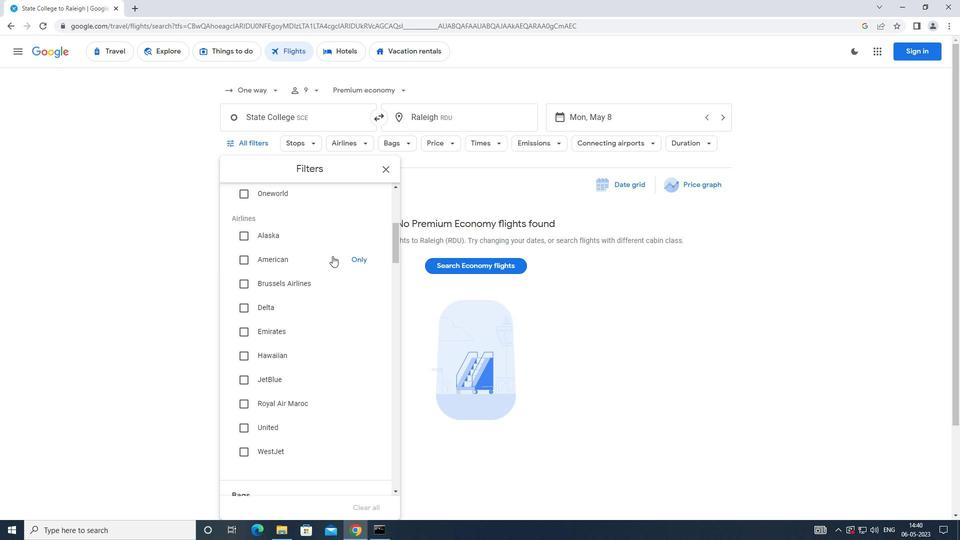
Action: Mouse scrolled (332, 255) with delta (0, 0)
Screenshot: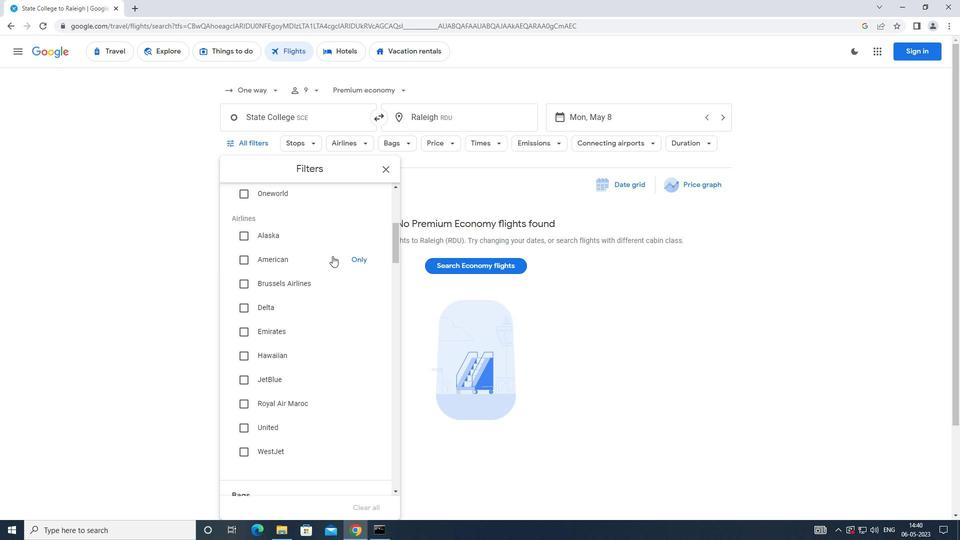 
Action: Mouse scrolled (332, 255) with delta (0, 0)
Screenshot: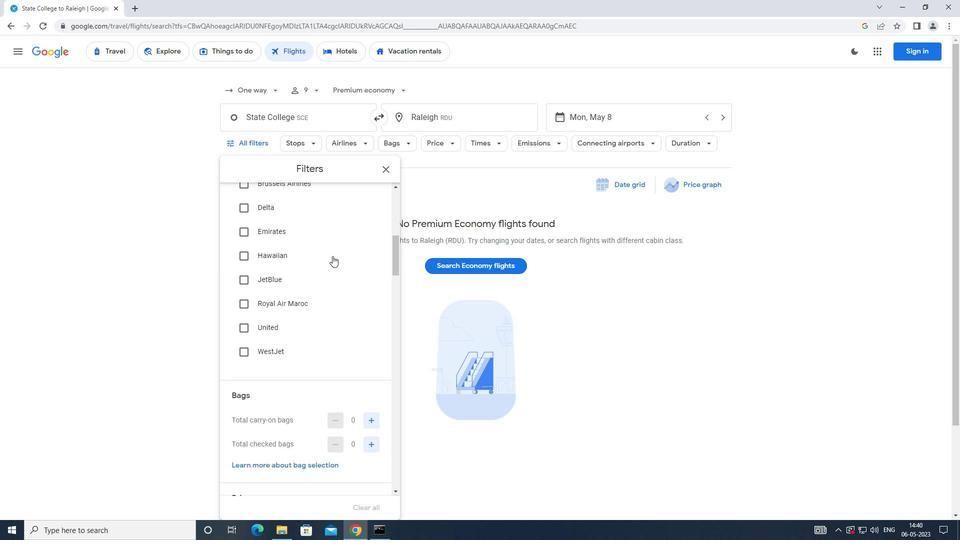 
Action: Mouse scrolled (332, 255) with delta (0, 0)
Screenshot: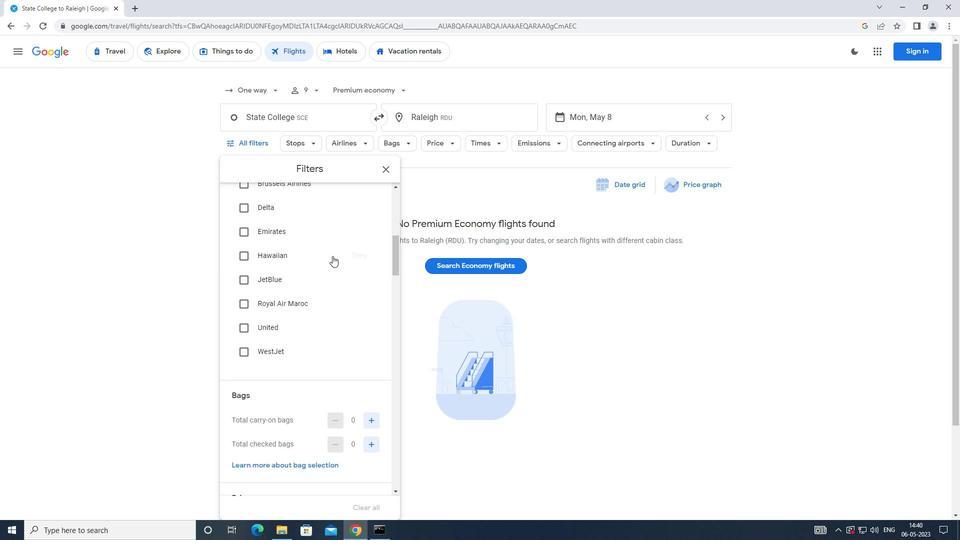 
Action: Mouse scrolled (332, 255) with delta (0, 0)
Screenshot: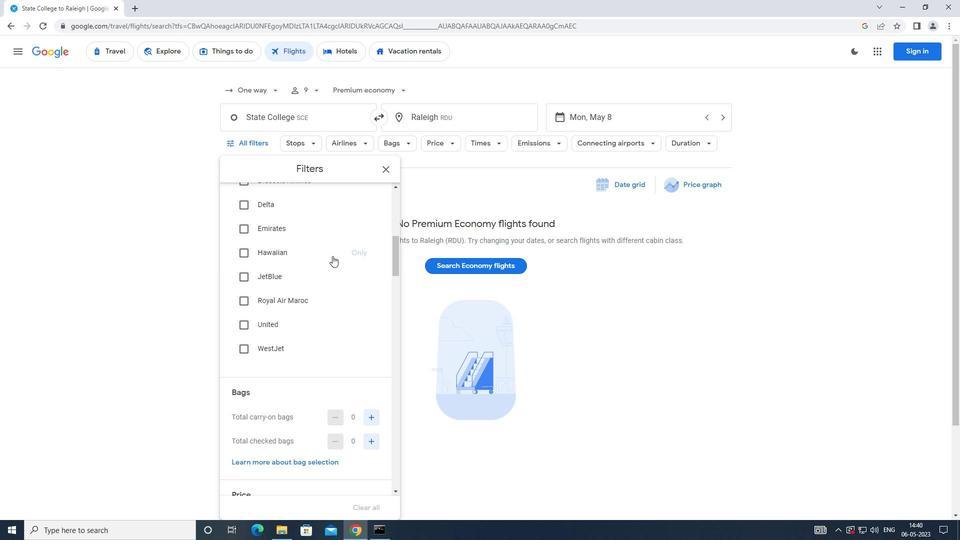 
Action: Mouse moved to (372, 267)
Screenshot: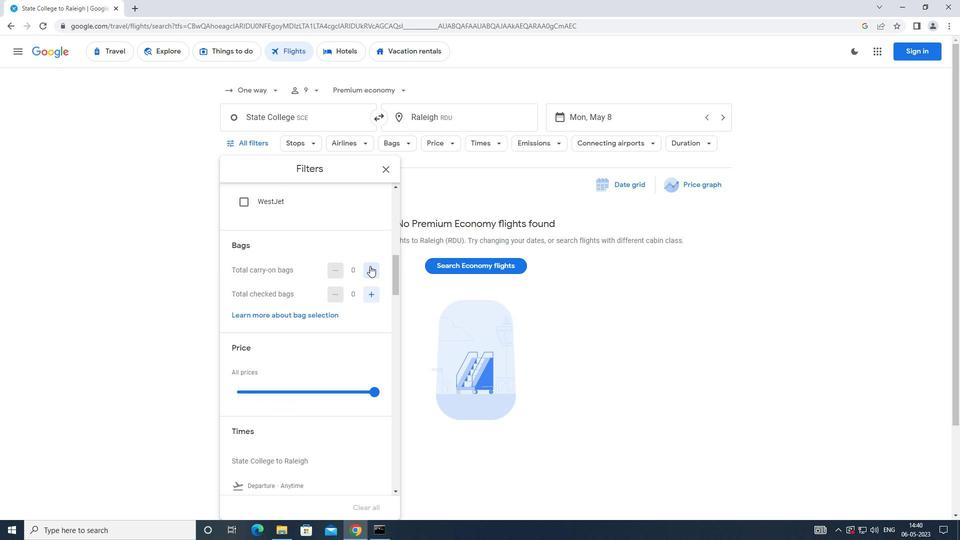 
Action: Mouse pressed left at (372, 267)
Screenshot: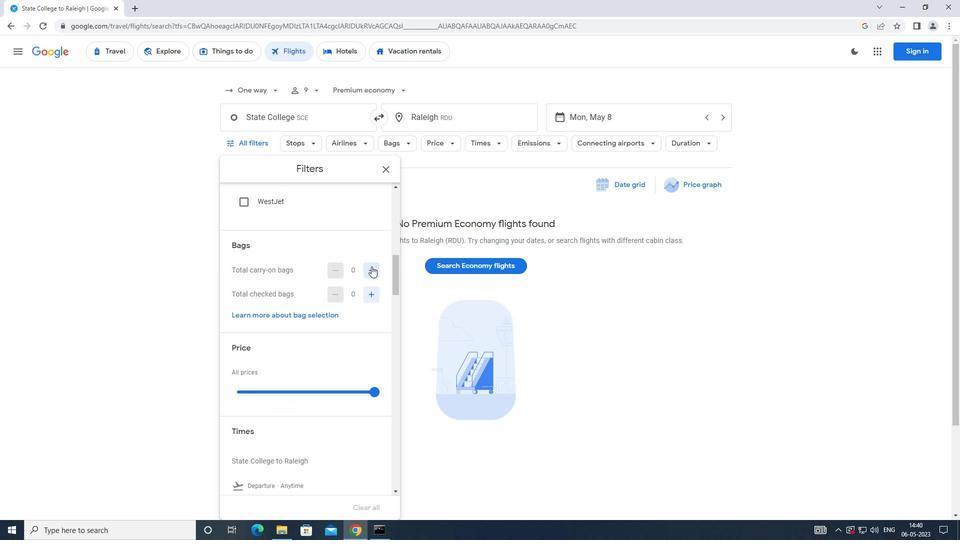 
Action: Mouse moved to (354, 265)
Screenshot: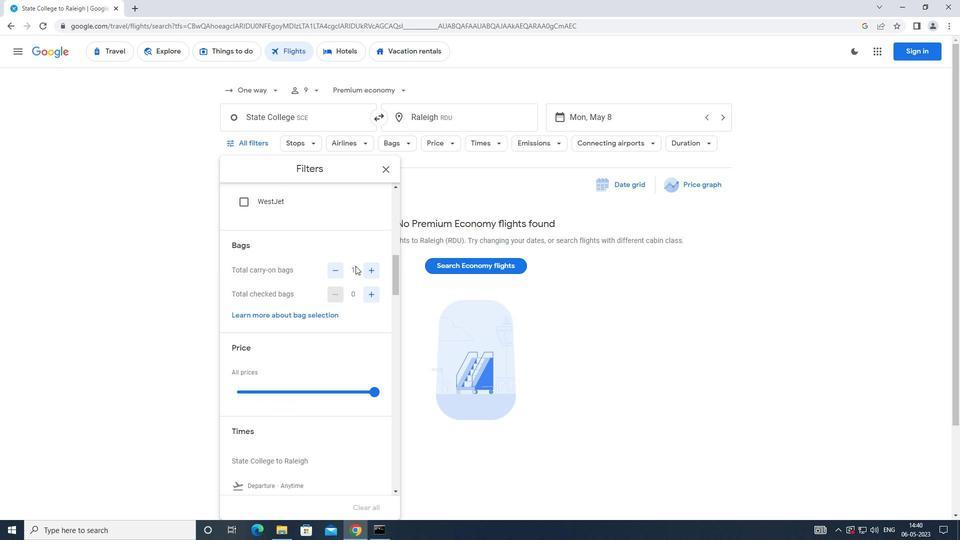 
Action: Mouse scrolled (354, 264) with delta (0, 0)
Screenshot: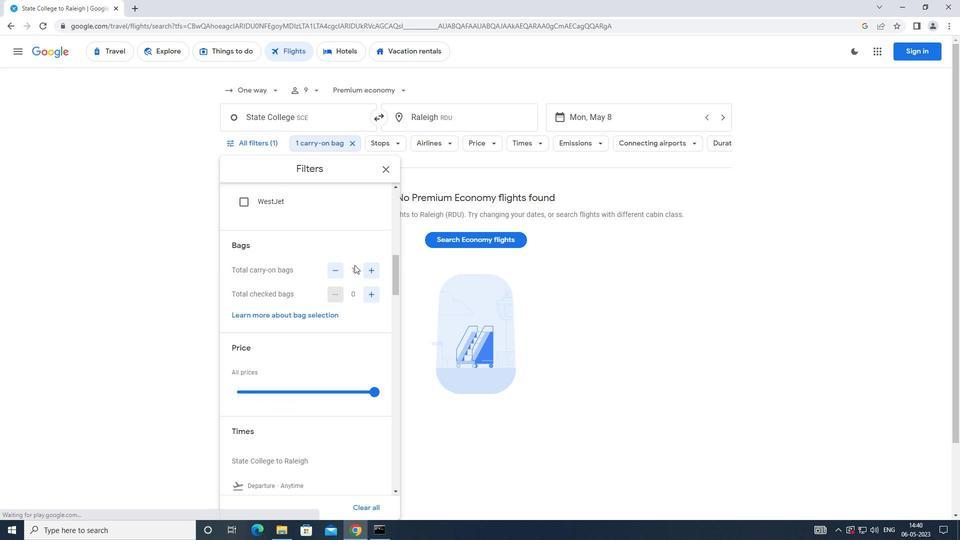 
Action: Mouse moved to (354, 264)
Screenshot: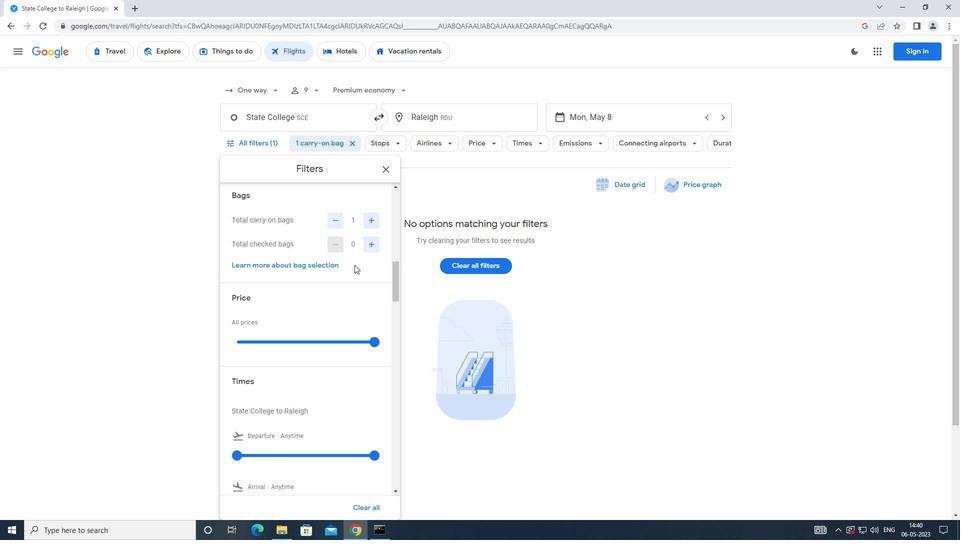 
Action: Mouse scrolled (354, 263) with delta (0, 0)
Screenshot: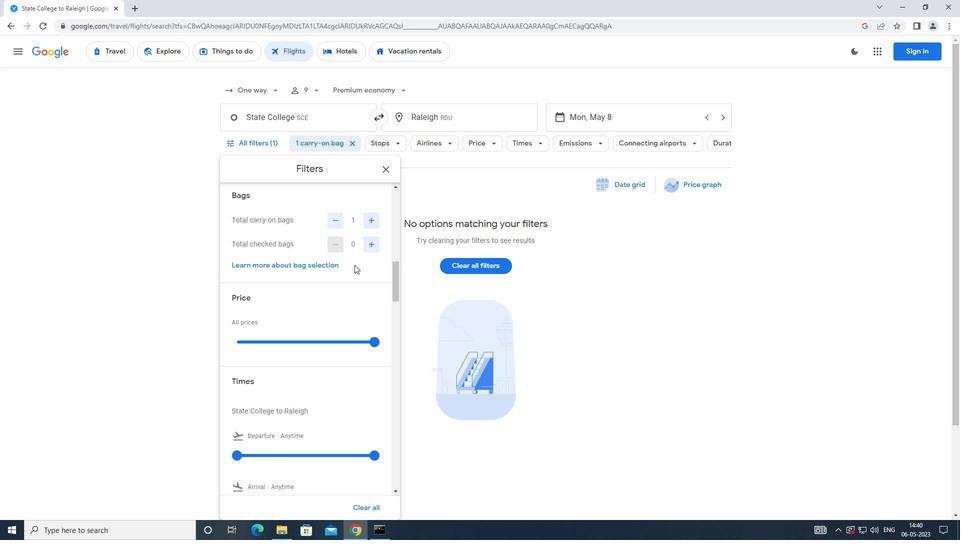 
Action: Mouse moved to (317, 261)
Screenshot: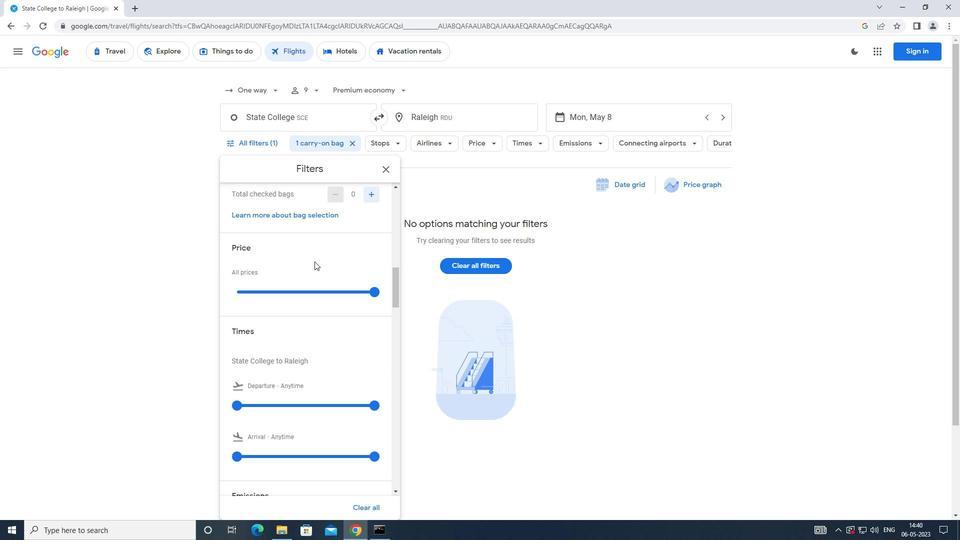 
Action: Mouse scrolled (317, 261) with delta (0, 0)
Screenshot: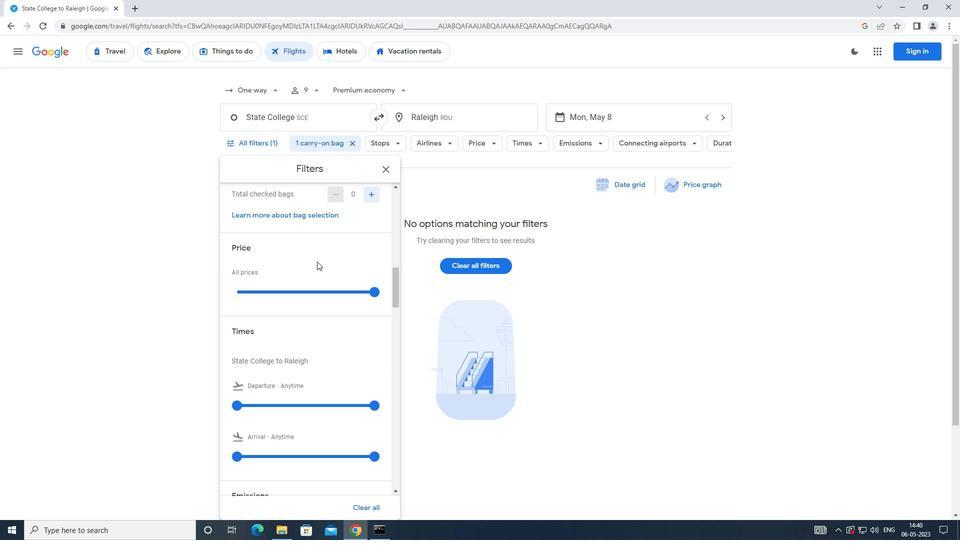 
Action: Mouse scrolled (317, 261) with delta (0, 0)
Screenshot: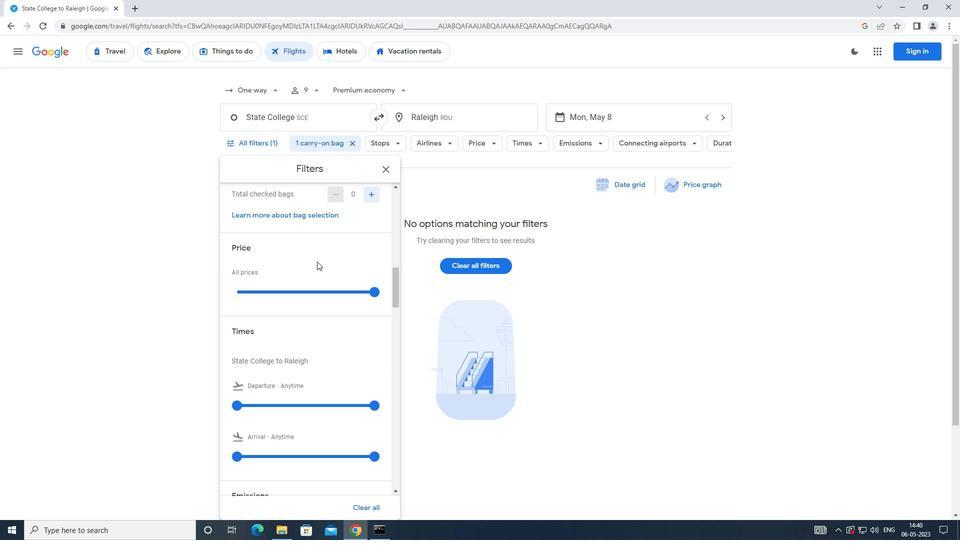 
Action: Mouse moved to (234, 306)
Screenshot: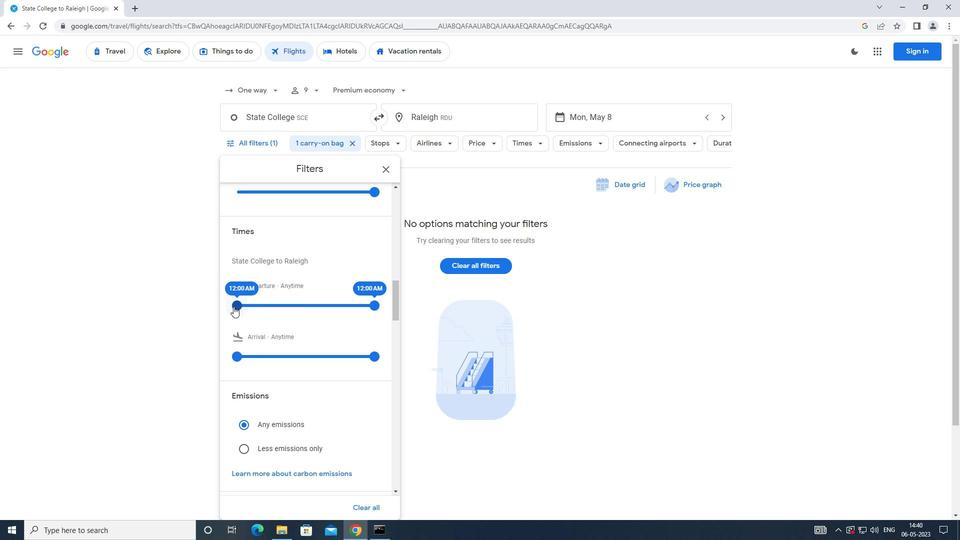 
Action: Mouse pressed left at (234, 306)
Screenshot: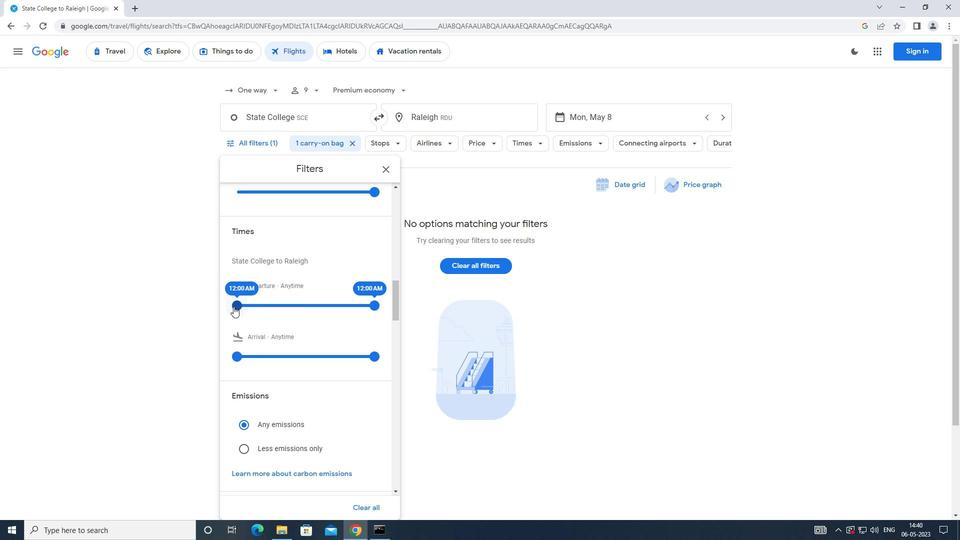 
Action: Mouse moved to (373, 306)
Screenshot: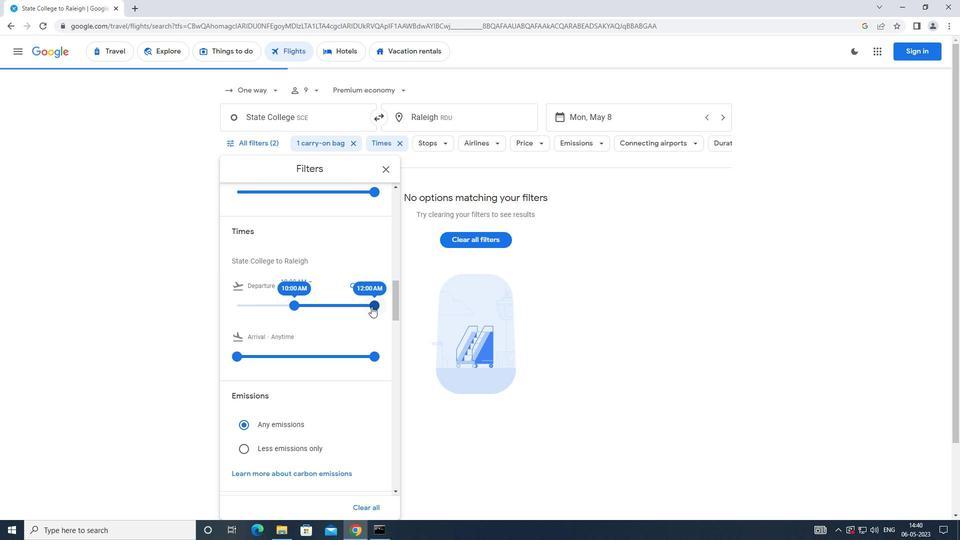 
Action: Mouse pressed left at (373, 306)
Screenshot: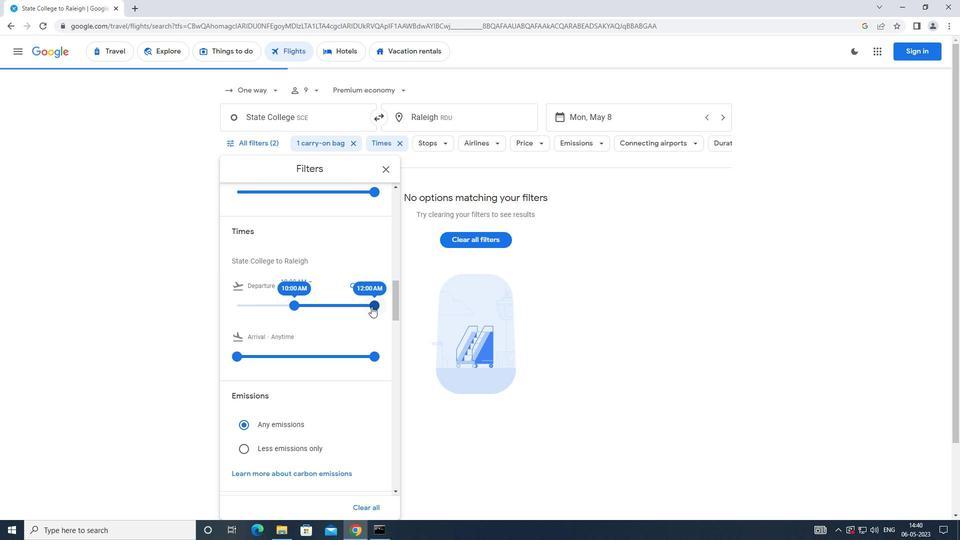 
Action: Mouse moved to (273, 305)
Screenshot: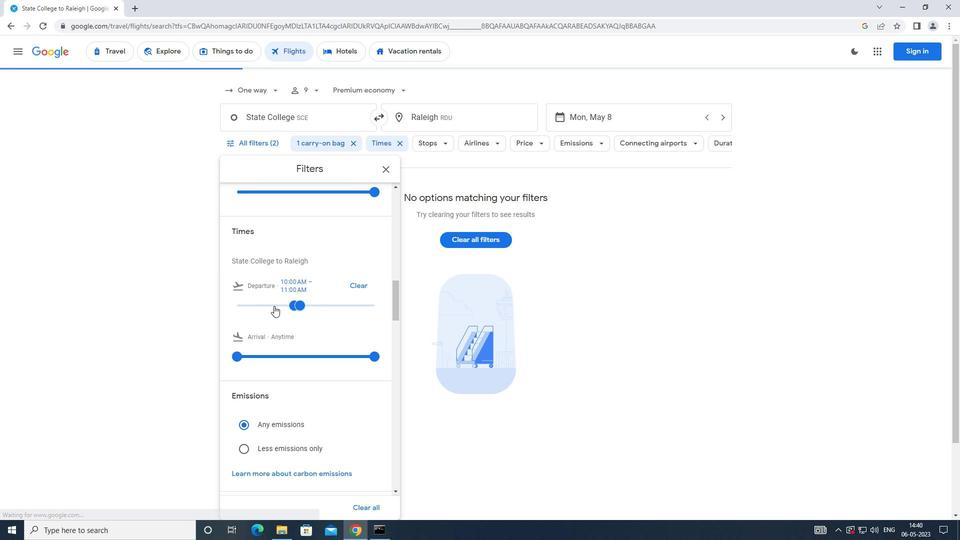 
